 Task: Add Aloe Cadabra Natural to the cart.
Action: Mouse moved to (220, 118)
Screenshot: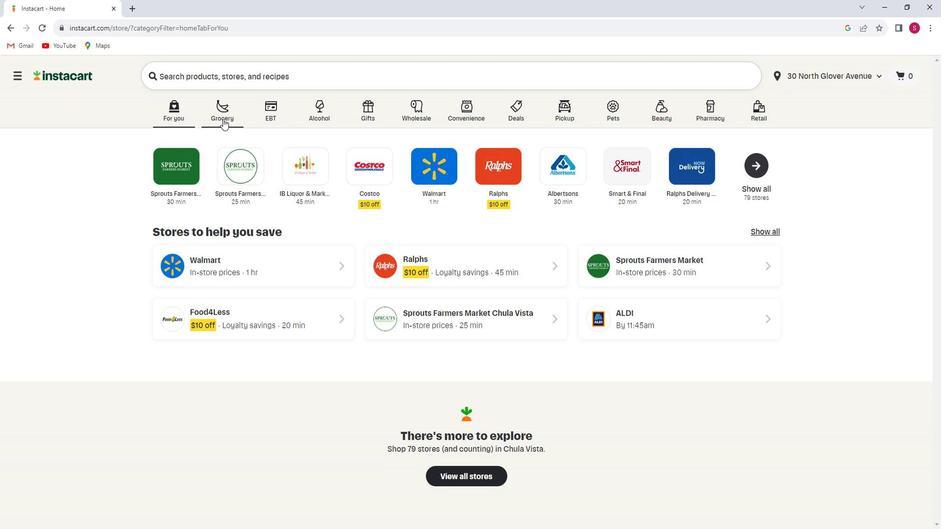 
Action: Mouse pressed left at (220, 118)
Screenshot: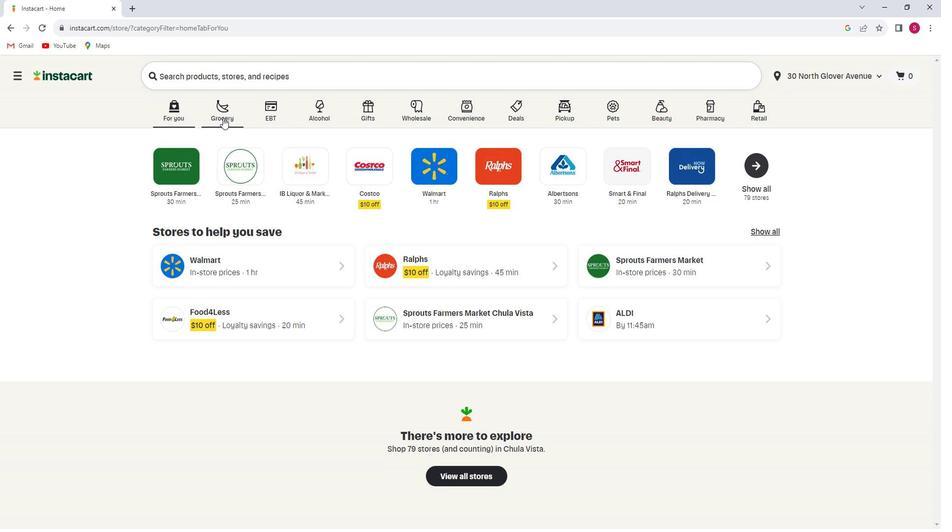 
Action: Mouse moved to (222, 292)
Screenshot: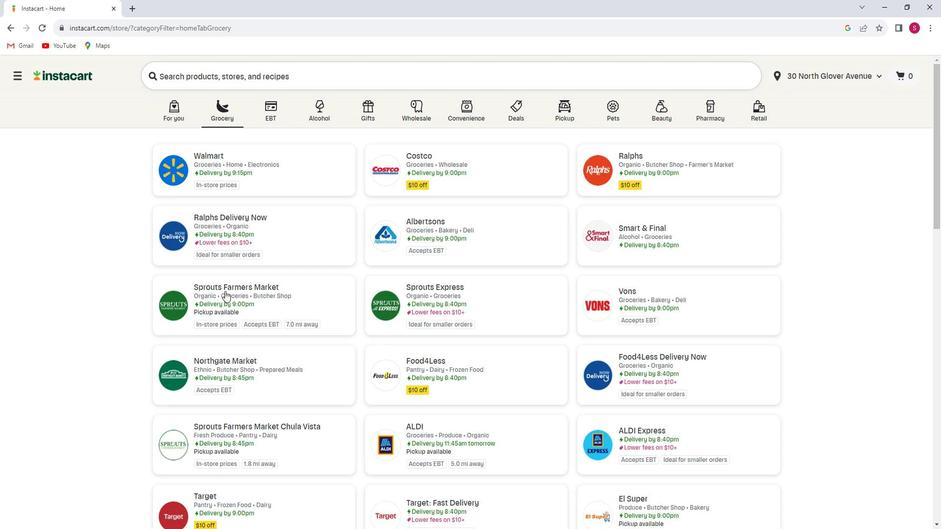 
Action: Mouse pressed left at (222, 292)
Screenshot: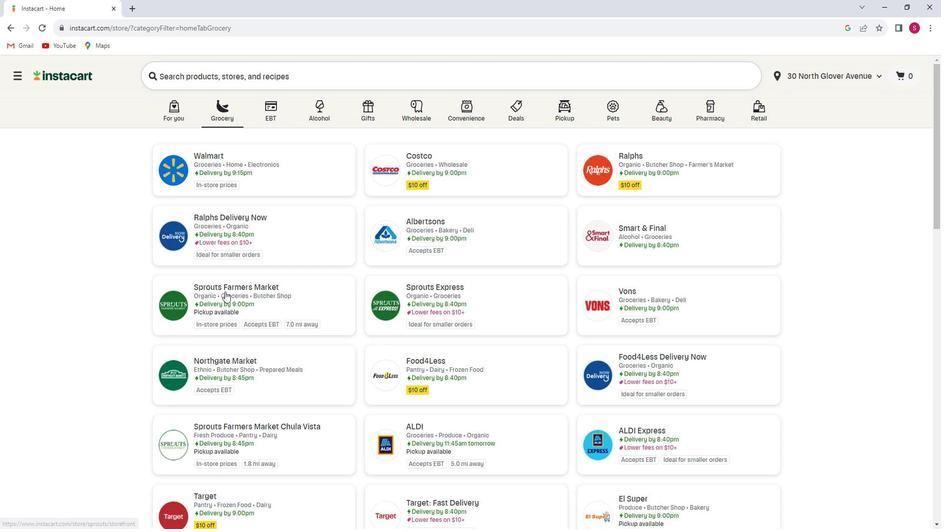 
Action: Mouse moved to (77, 359)
Screenshot: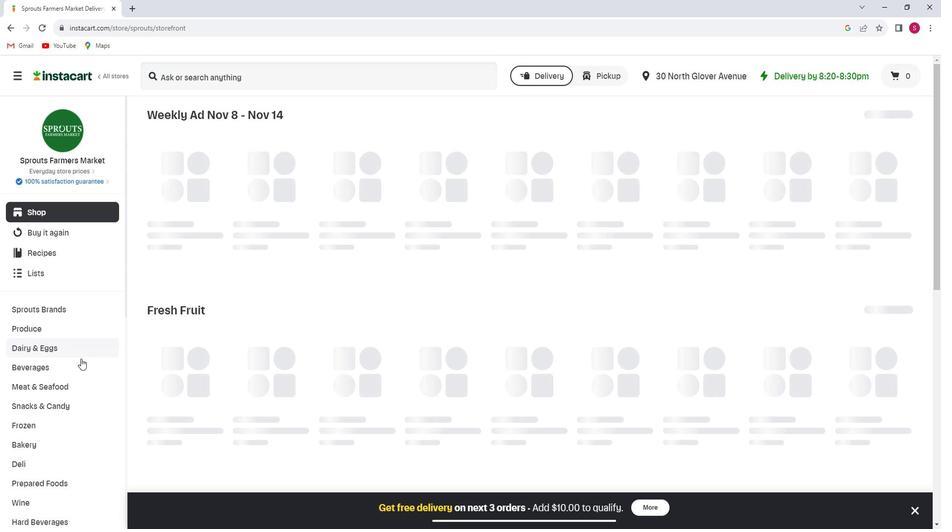 
Action: Mouse scrolled (77, 359) with delta (0, 0)
Screenshot: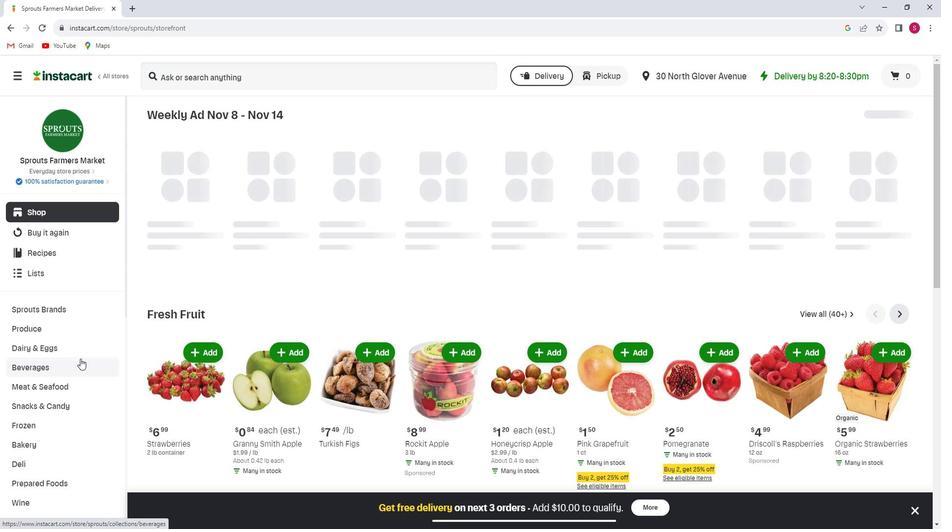 
Action: Mouse scrolled (77, 359) with delta (0, 0)
Screenshot: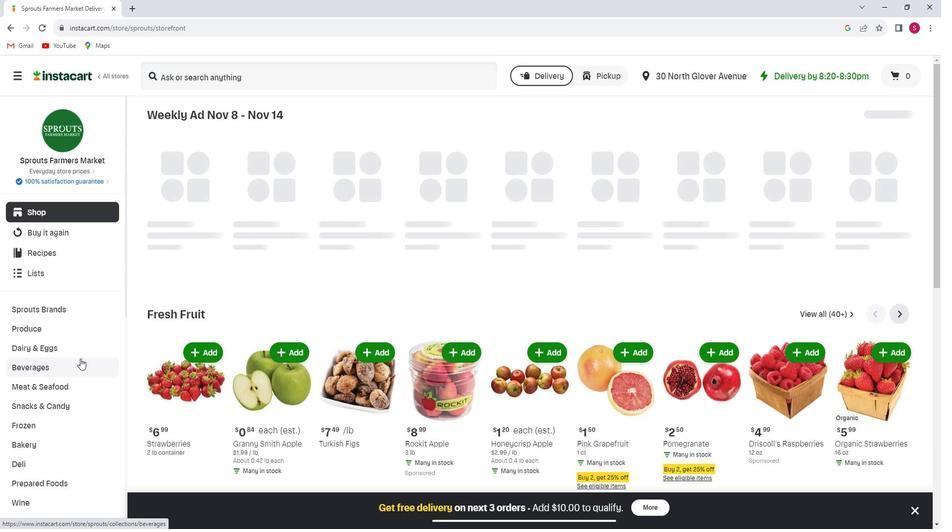 
Action: Mouse scrolled (77, 359) with delta (0, 0)
Screenshot: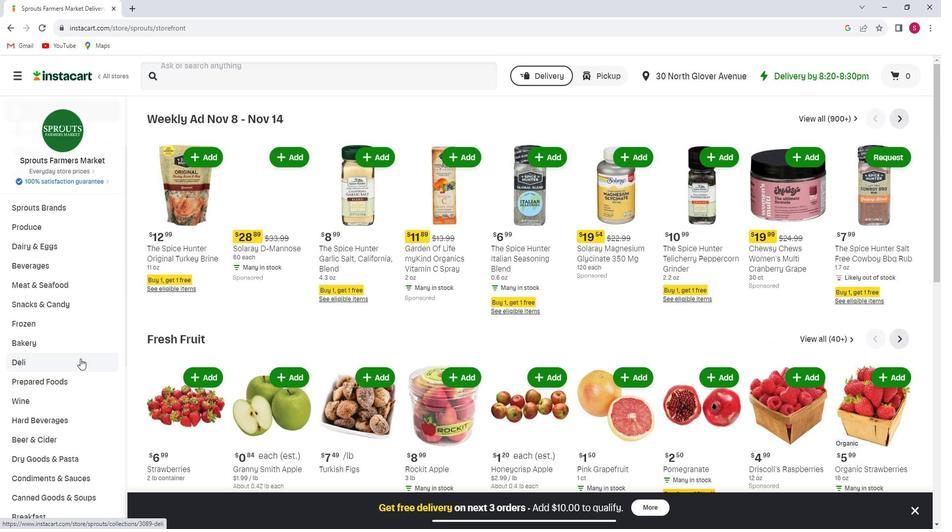 
Action: Mouse scrolled (77, 359) with delta (0, 0)
Screenshot: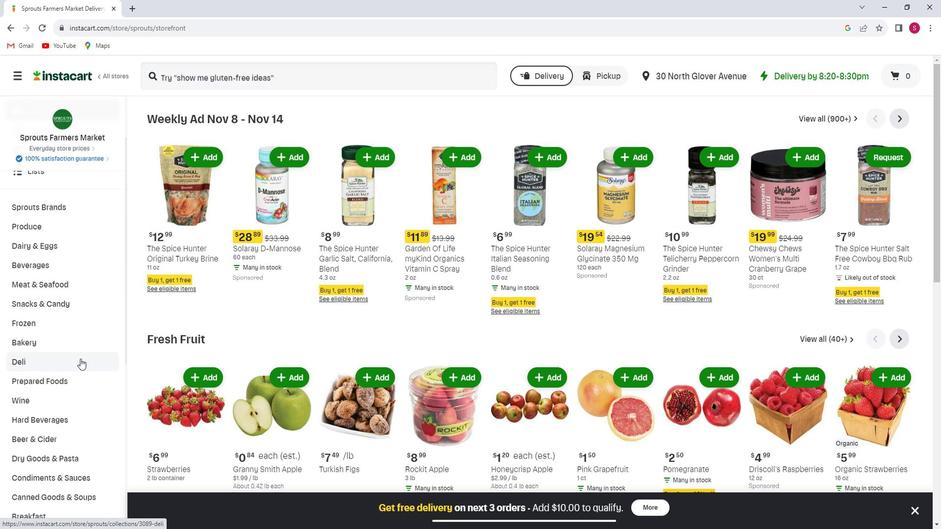 
Action: Mouse scrolled (77, 359) with delta (0, 0)
Screenshot: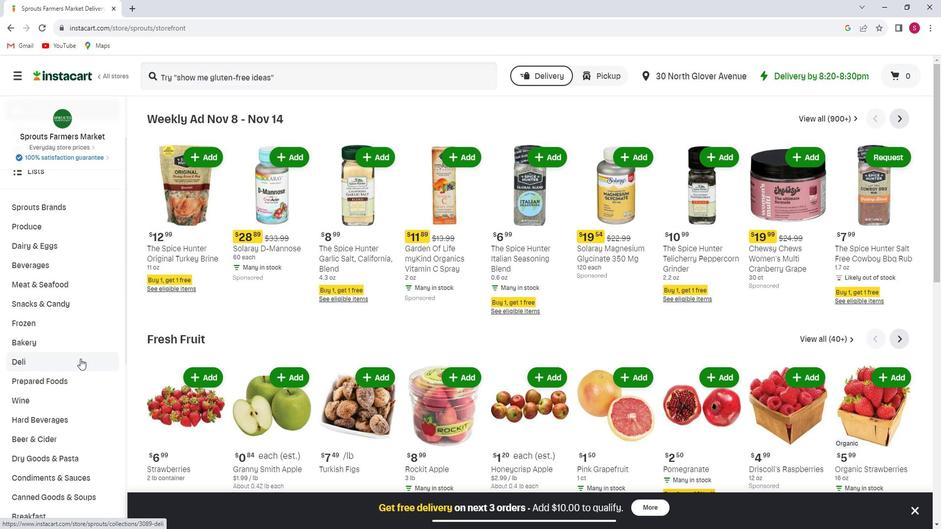
Action: Mouse scrolled (77, 359) with delta (0, 0)
Screenshot: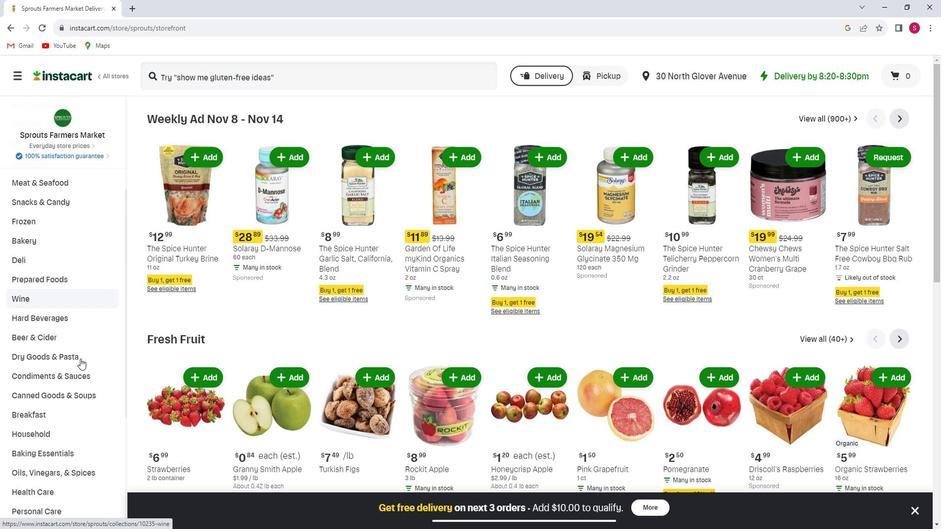 
Action: Mouse scrolled (77, 359) with delta (0, 0)
Screenshot: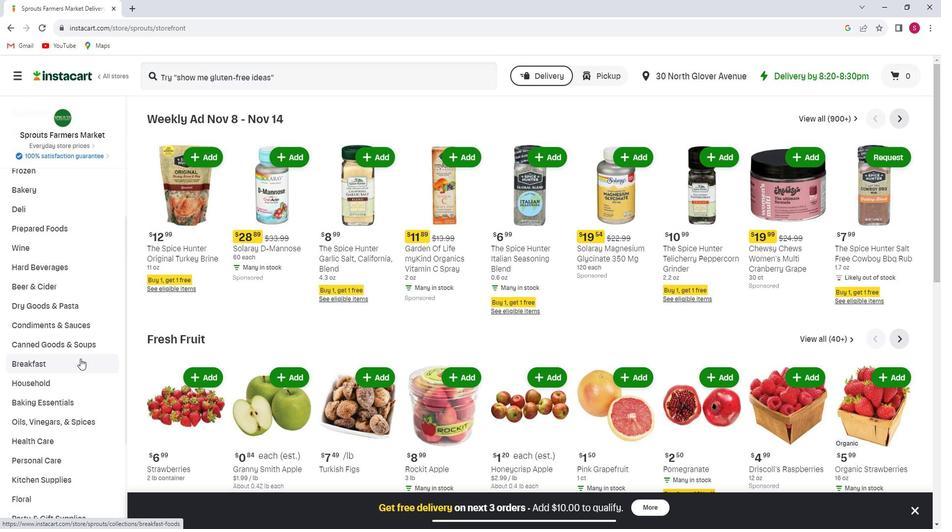 
Action: Mouse moved to (46, 409)
Screenshot: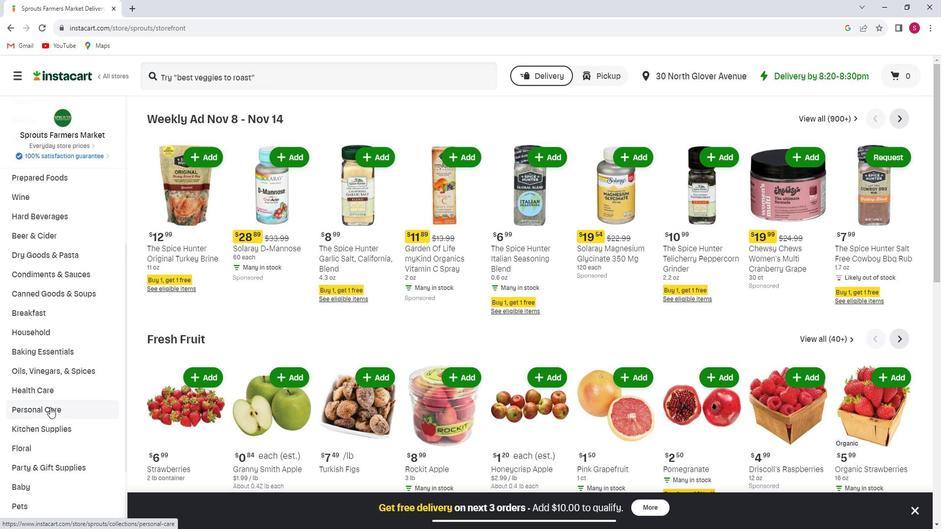 
Action: Mouse pressed left at (46, 409)
Screenshot: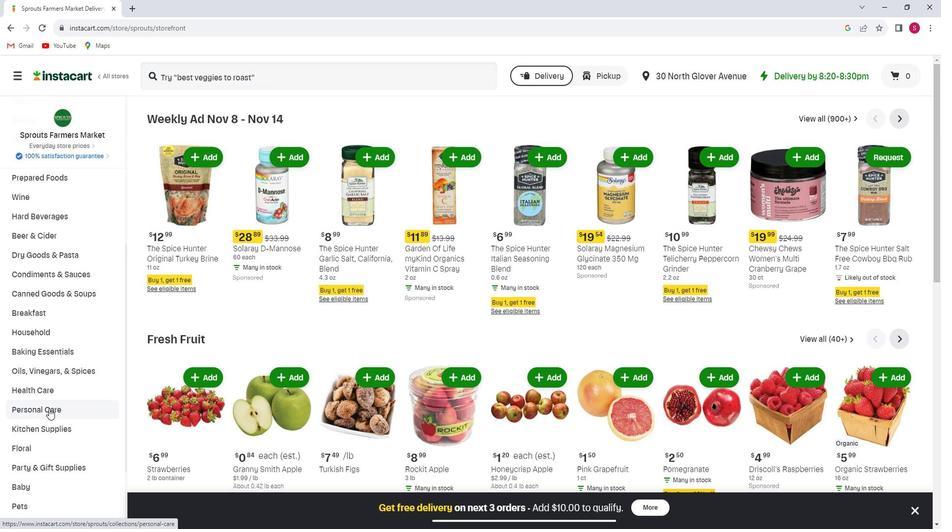 
Action: Mouse moved to (674, 143)
Screenshot: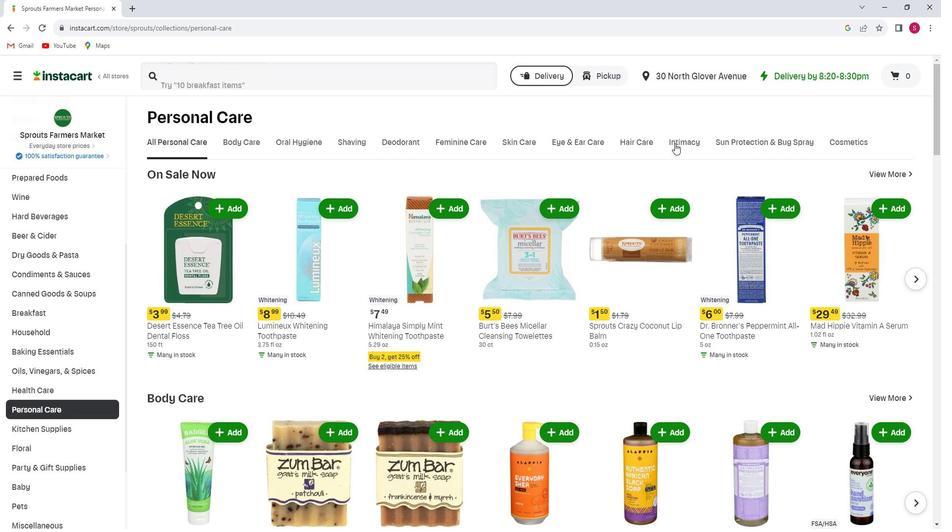 
Action: Mouse pressed left at (674, 143)
Screenshot: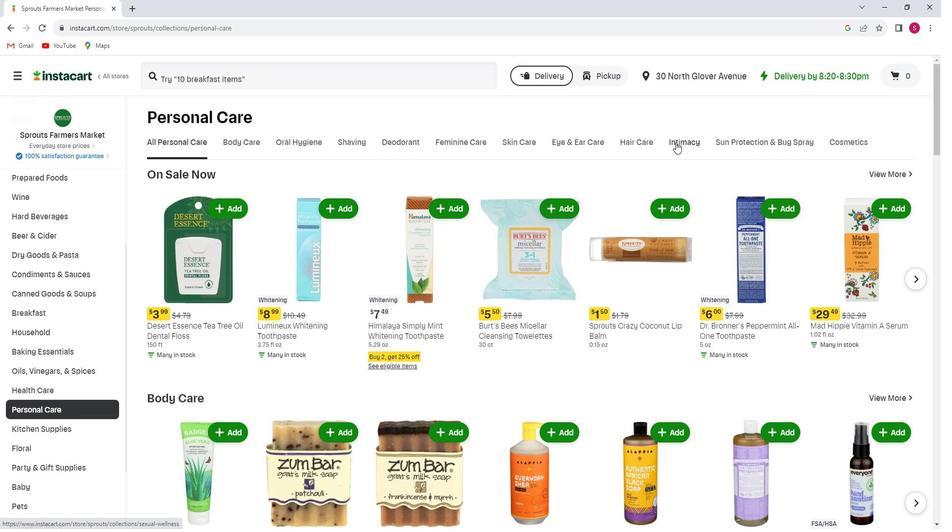 
Action: Mouse moved to (354, 78)
Screenshot: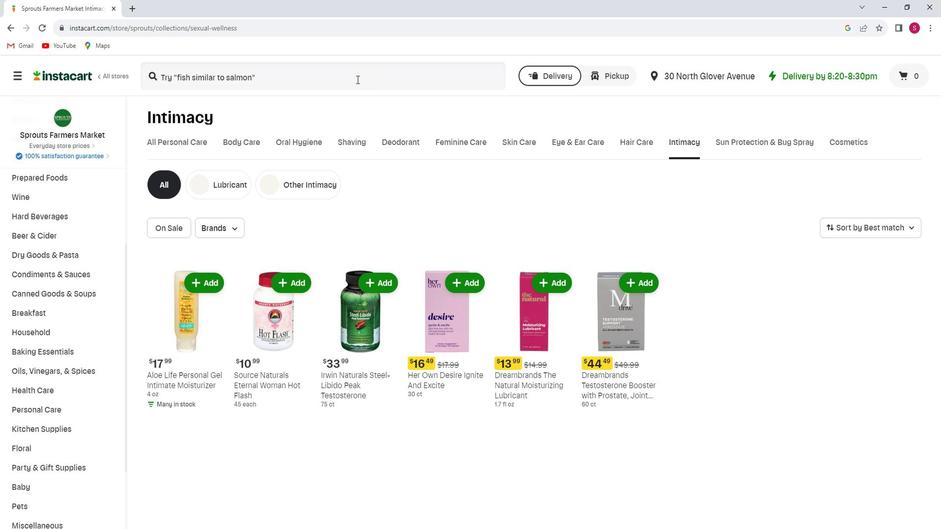 
Action: Mouse pressed left at (354, 78)
Screenshot: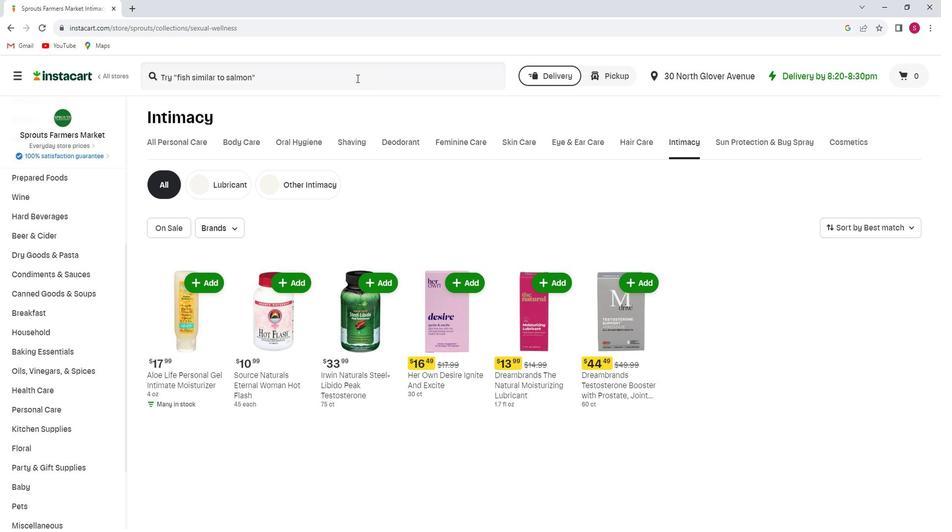 
Action: Key pressed <Key.shift>Aloe<Key.space><Key.shift>cadabra<Key.space><Key.shift>Natural<Key.enter>
Screenshot: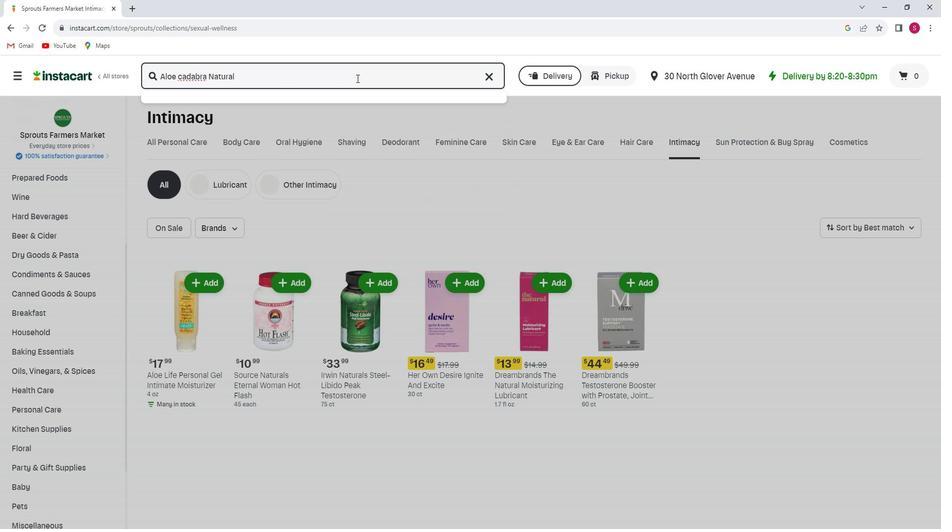 
Action: Mouse moved to (424, 145)
Screenshot: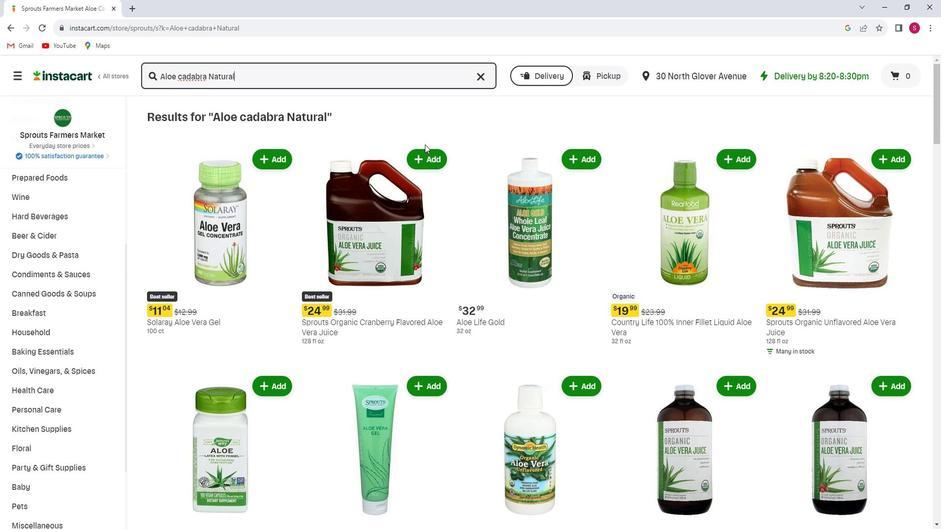 
Action: Mouse scrolled (424, 145) with delta (0, 0)
Screenshot: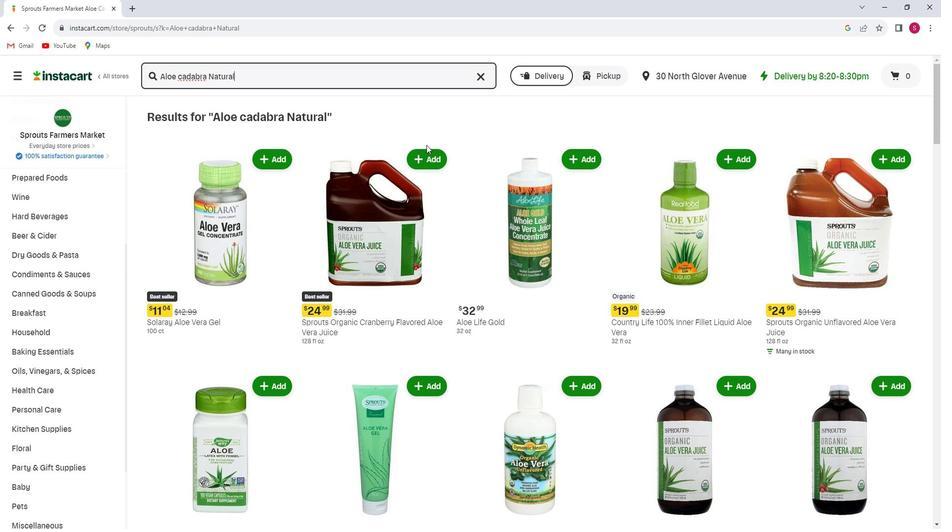 
Action: Mouse scrolled (424, 145) with delta (0, 0)
Screenshot: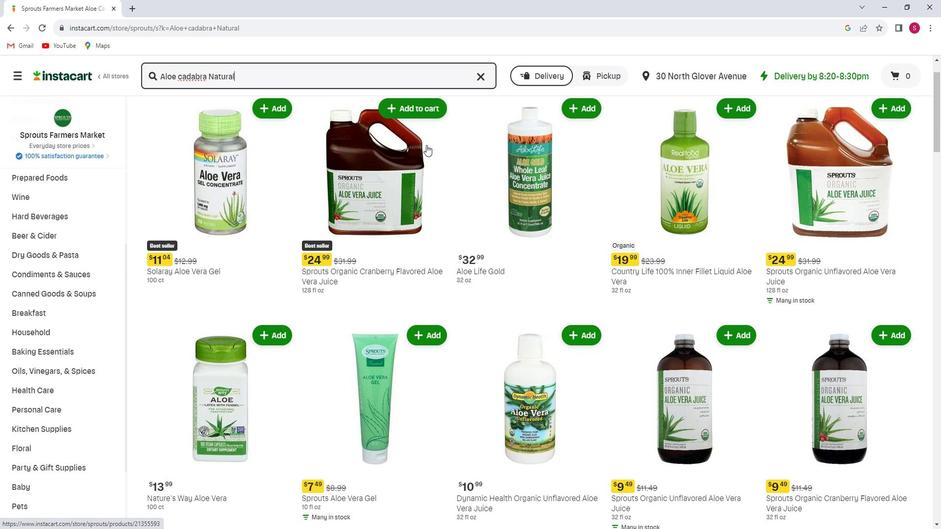 
Action: Mouse scrolled (424, 145) with delta (0, 0)
Screenshot: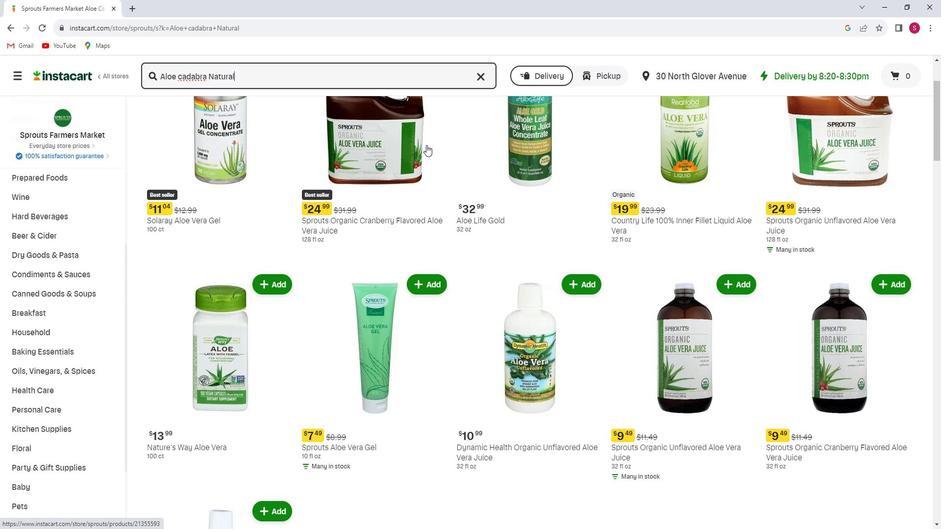 
Action: Mouse scrolled (424, 145) with delta (0, 0)
Screenshot: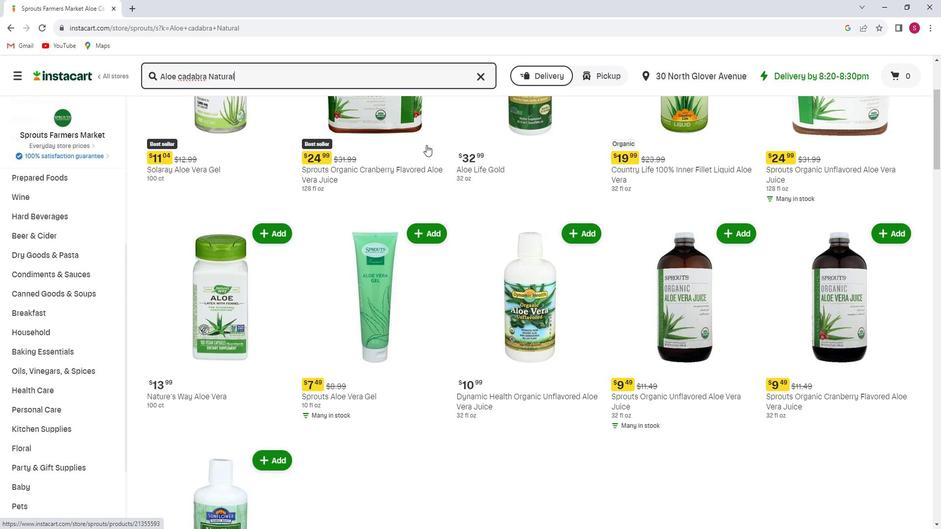 
Action: Mouse scrolled (424, 145) with delta (0, 0)
Screenshot: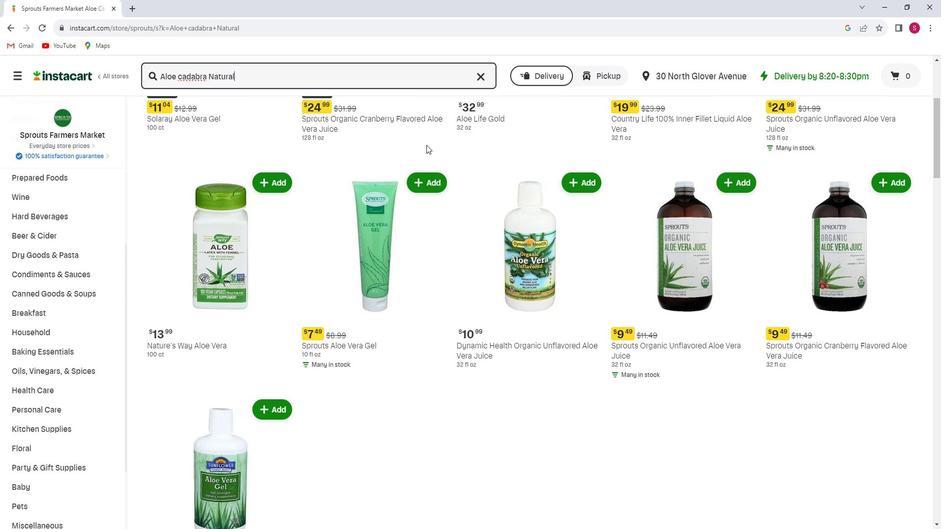 
Action: Mouse scrolled (424, 145) with delta (0, 0)
Screenshot: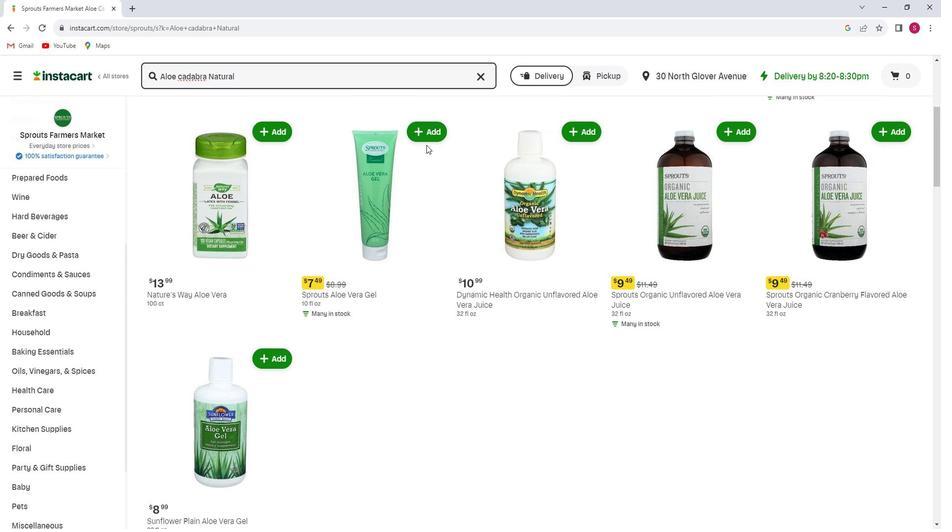 
Action: Mouse scrolled (424, 145) with delta (0, 0)
Screenshot: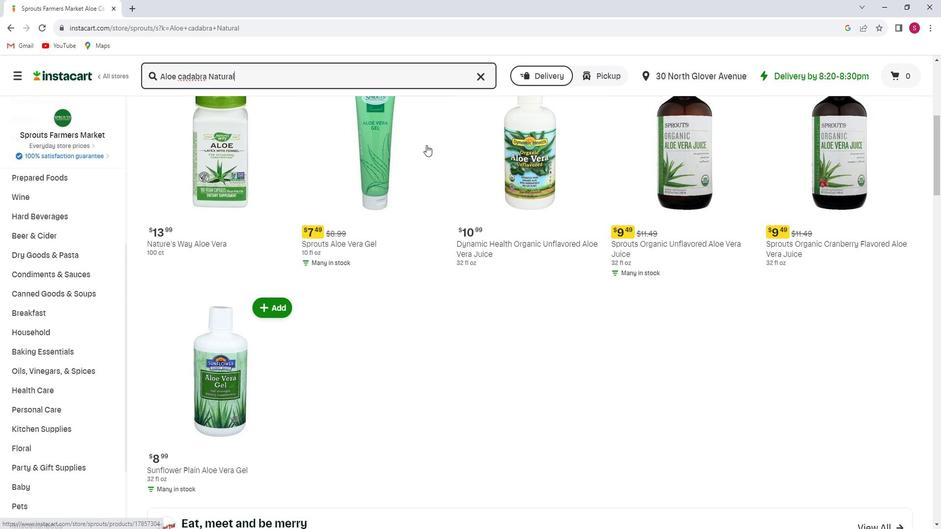 
Action: Mouse scrolled (424, 145) with delta (0, 0)
Screenshot: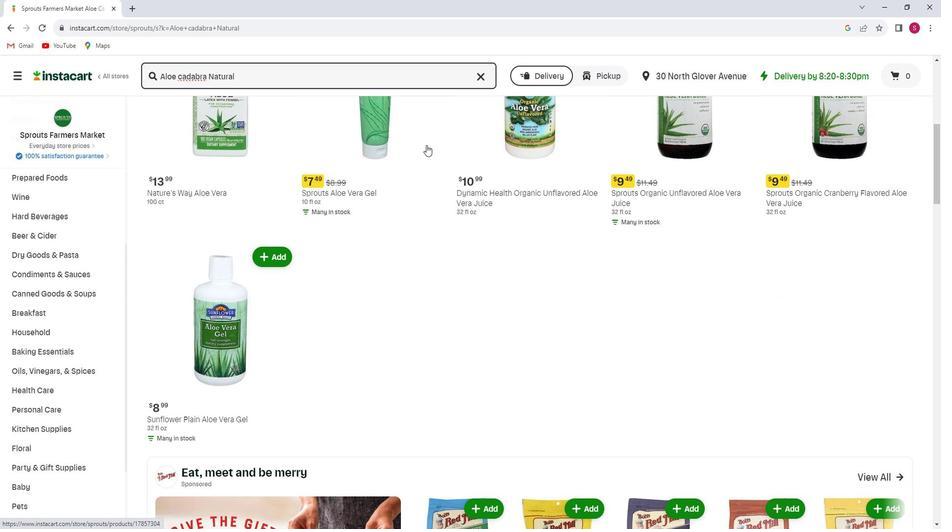 
Action: Mouse scrolled (424, 145) with delta (0, 0)
Screenshot: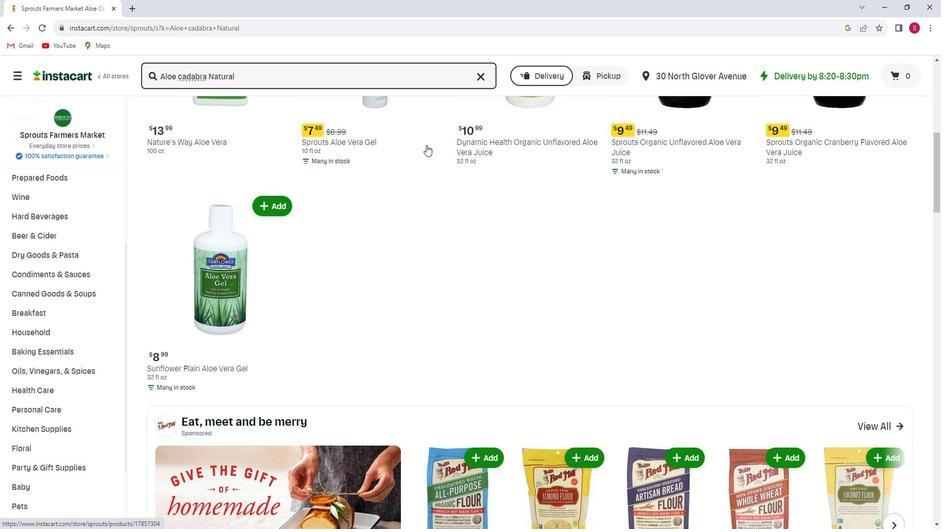 
Action: Mouse scrolled (424, 145) with delta (0, 0)
Screenshot: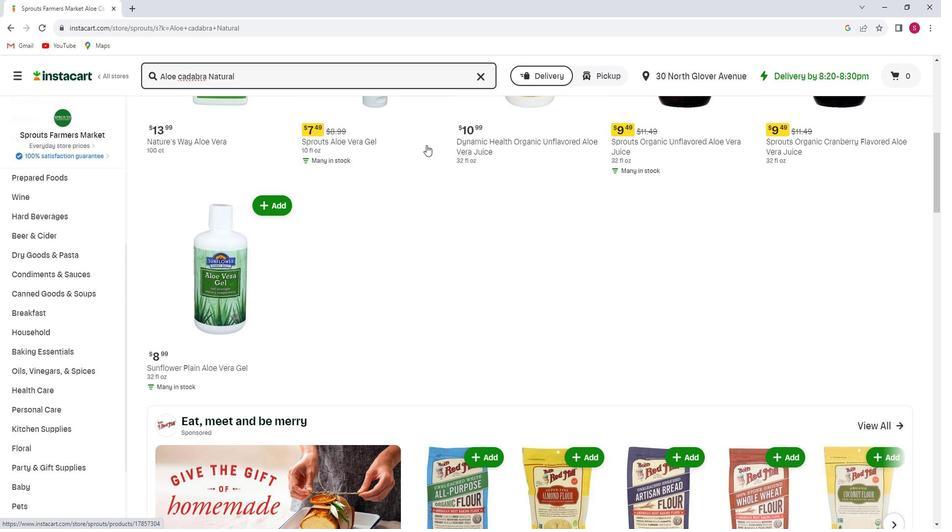 
Action: Mouse scrolled (424, 145) with delta (0, 0)
Screenshot: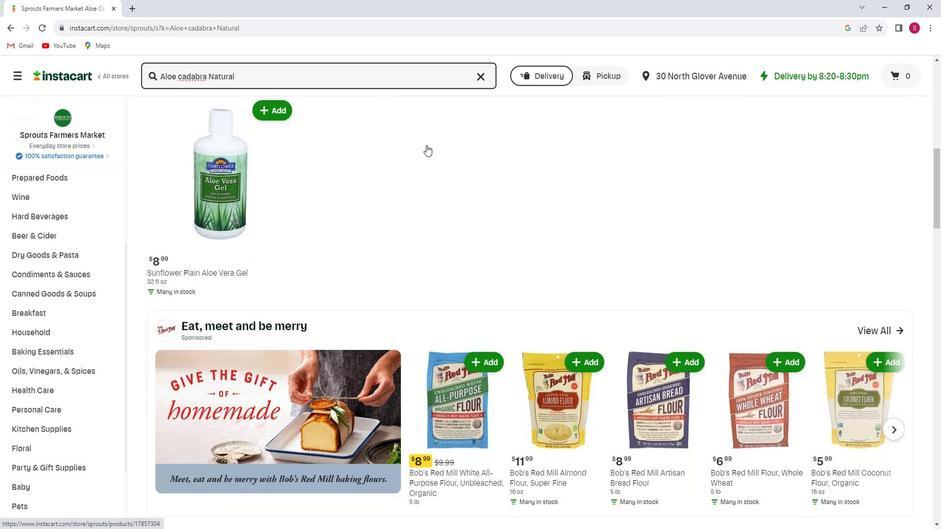 
Action: Mouse scrolled (424, 145) with delta (0, 0)
Screenshot: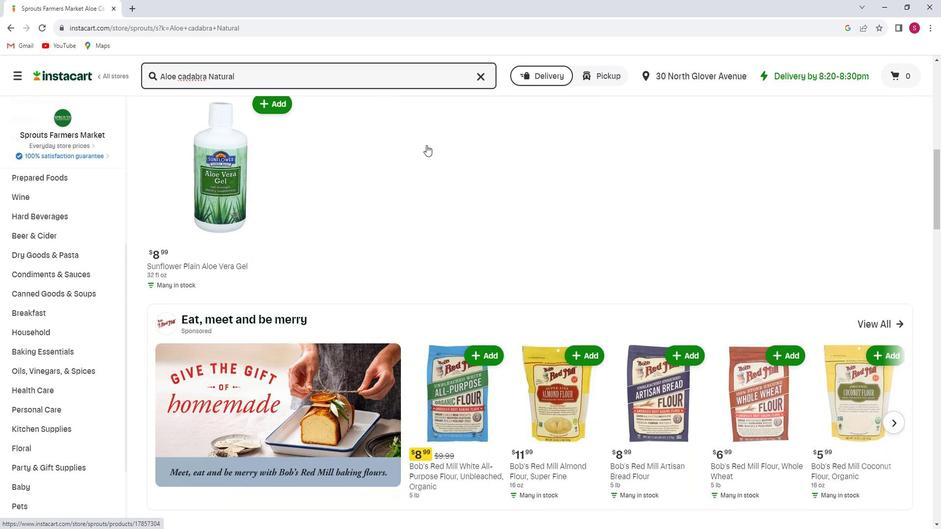 
Action: Mouse scrolled (424, 145) with delta (0, 0)
Screenshot: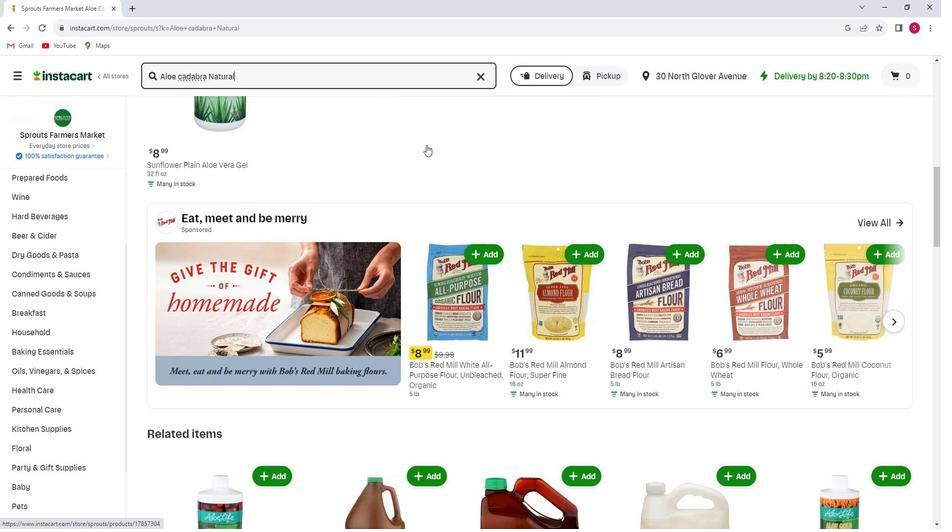
Action: Mouse scrolled (424, 145) with delta (0, 0)
Screenshot: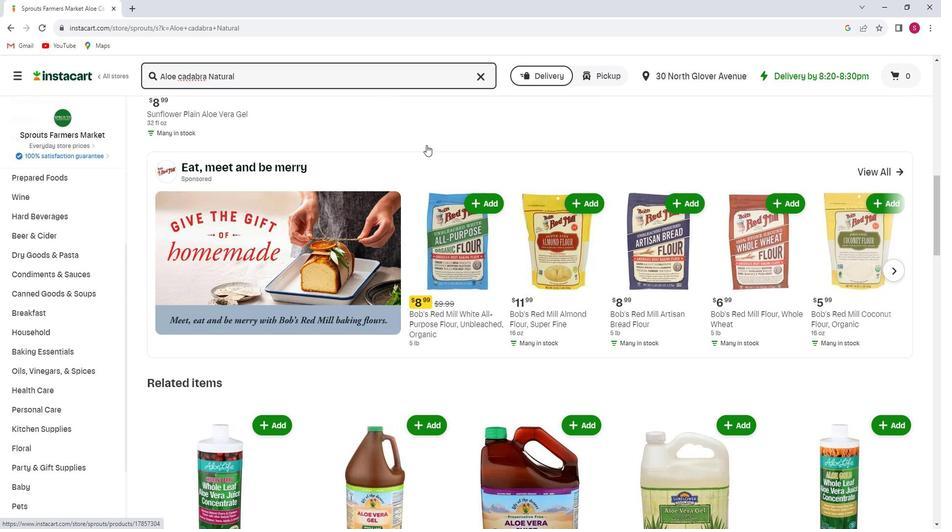 
Action: Mouse scrolled (424, 145) with delta (0, 0)
Screenshot: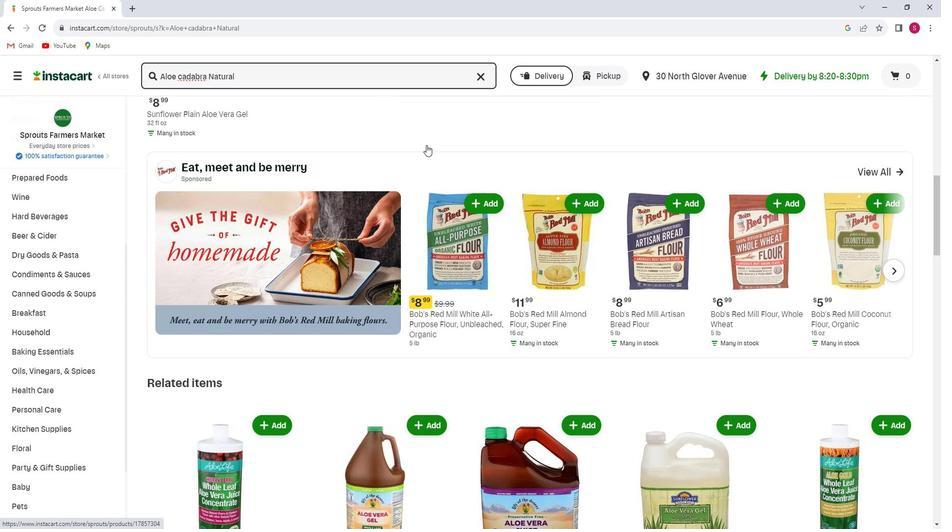 
Action: Mouse scrolled (424, 145) with delta (0, 0)
Screenshot: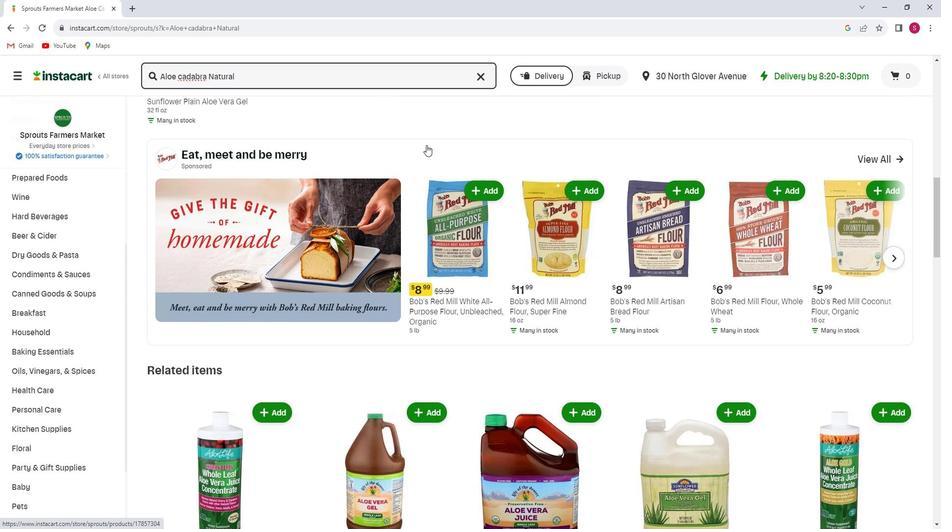 
Action: Mouse scrolled (424, 145) with delta (0, 0)
Screenshot: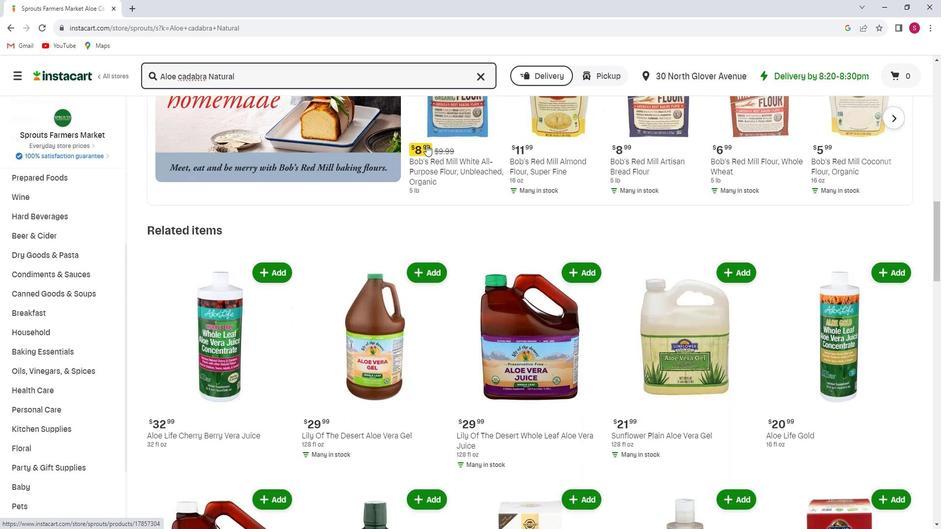
Action: Mouse scrolled (424, 145) with delta (0, 0)
Screenshot: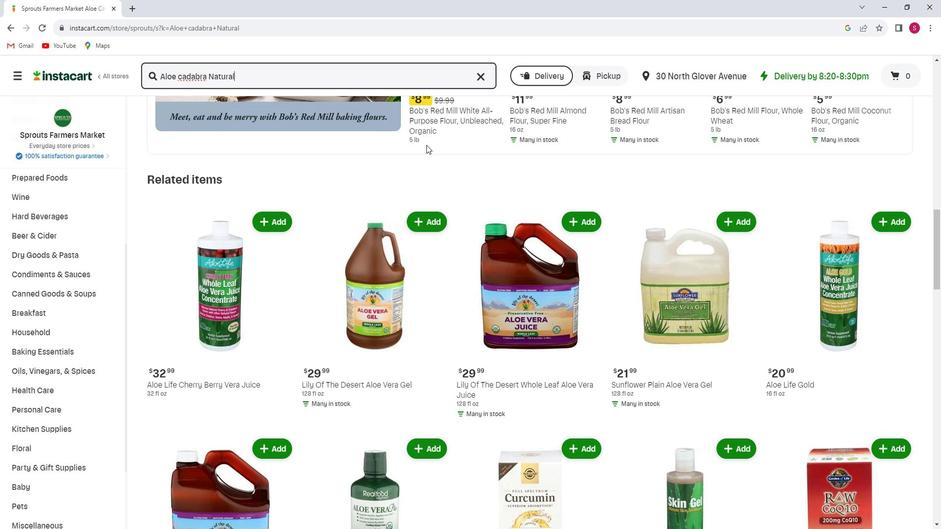 
Action: Mouse scrolled (424, 145) with delta (0, 0)
Screenshot: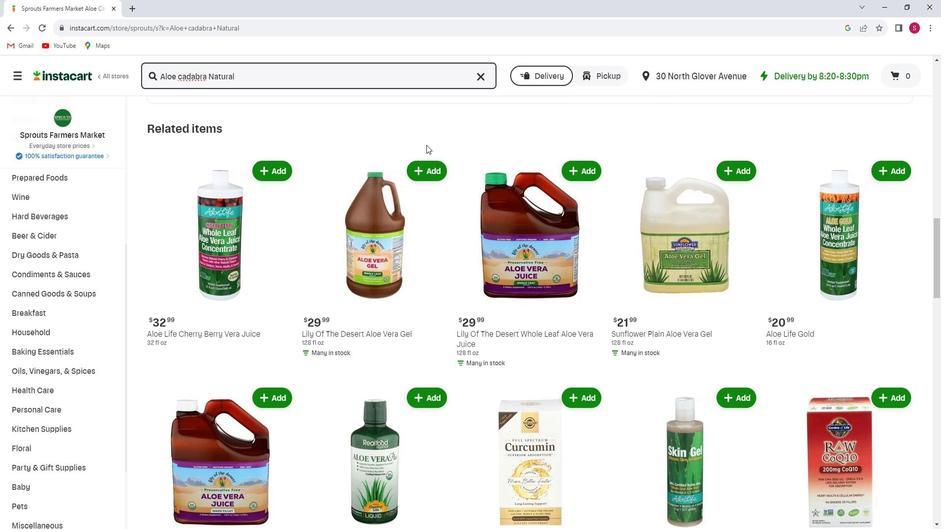 
Action: Mouse scrolled (424, 145) with delta (0, 0)
Screenshot: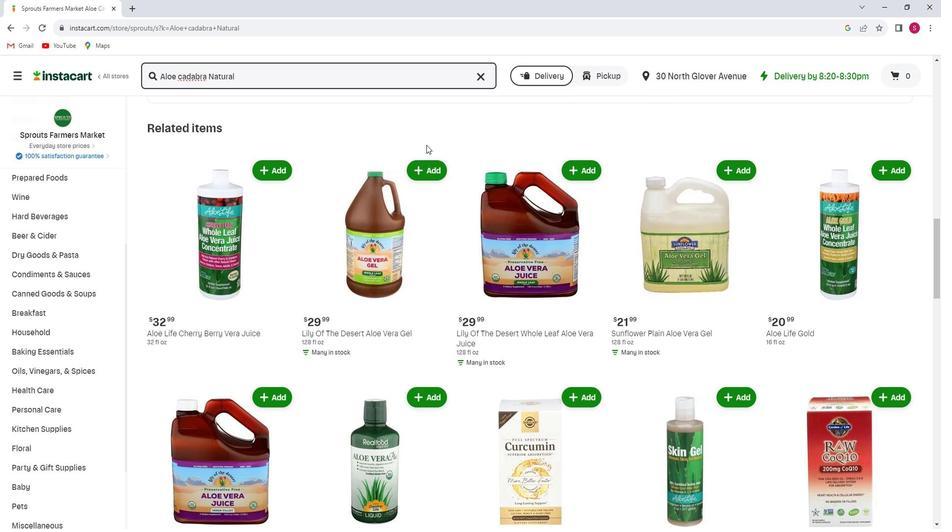 
Action: Mouse scrolled (424, 145) with delta (0, 0)
Screenshot: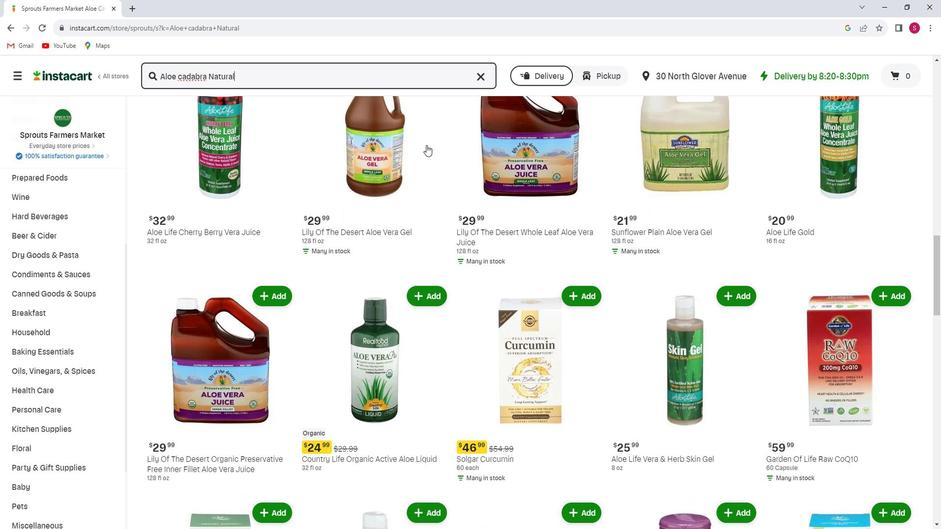 
Action: Mouse scrolled (424, 145) with delta (0, 0)
Screenshot: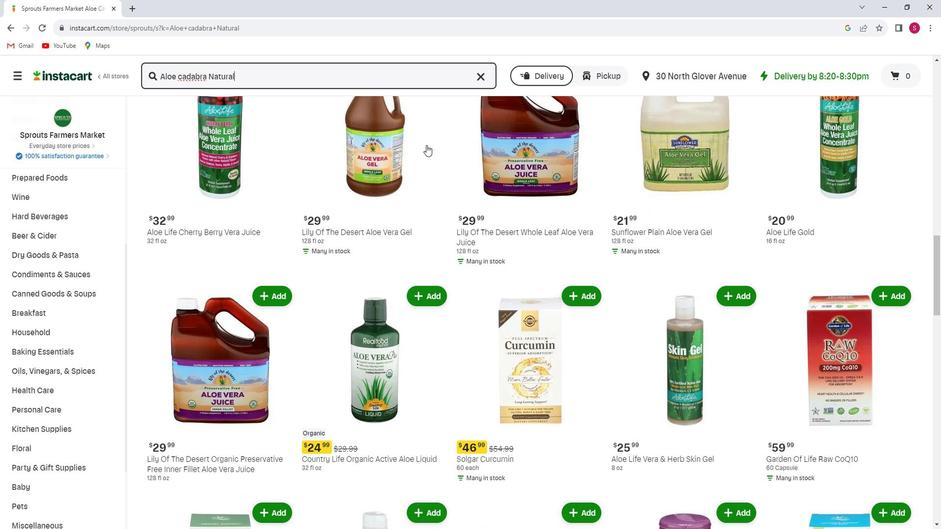 
Action: Mouse scrolled (424, 145) with delta (0, 0)
Screenshot: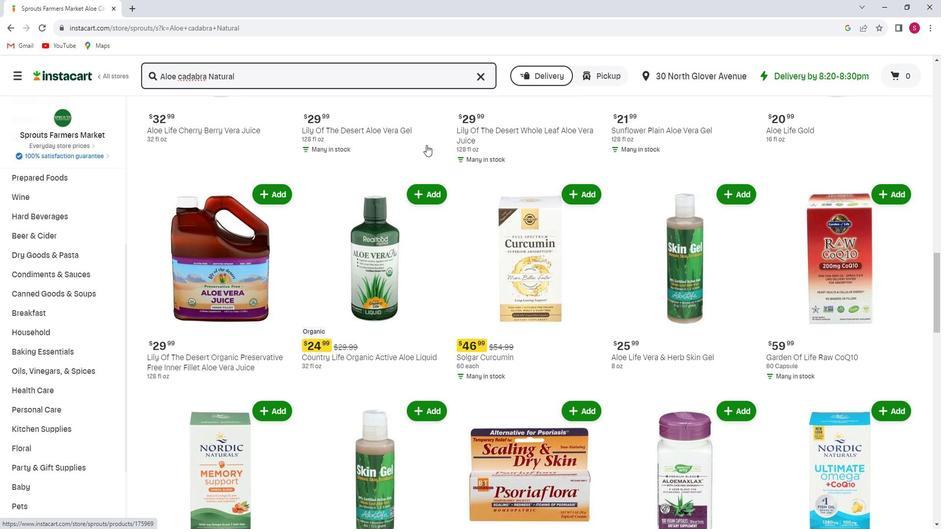 
Action: Mouse scrolled (424, 145) with delta (0, 0)
Screenshot: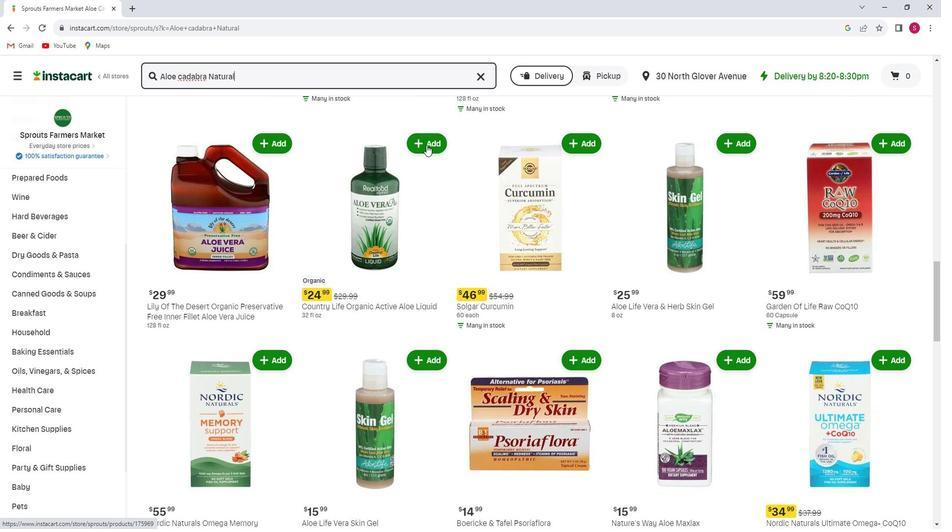 
Action: Mouse scrolled (424, 145) with delta (0, 0)
Screenshot: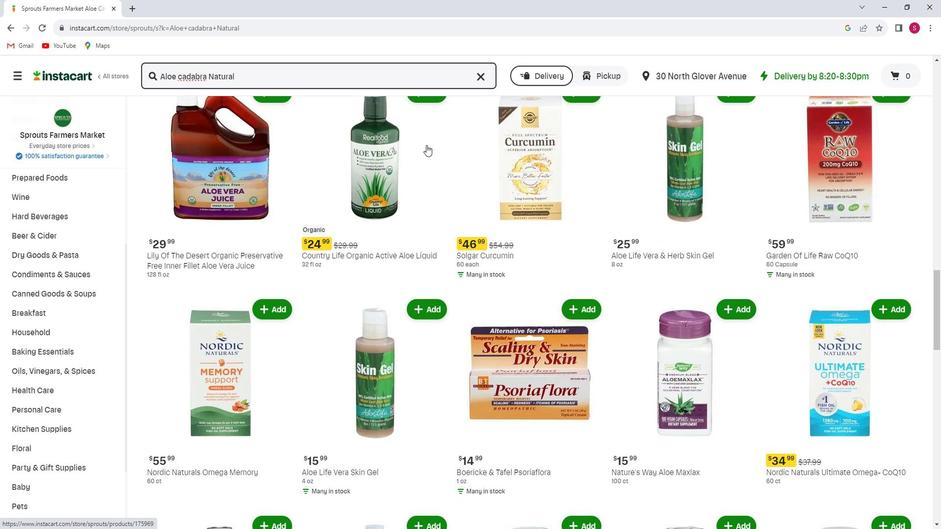 
Action: Mouse scrolled (424, 145) with delta (0, 0)
Screenshot: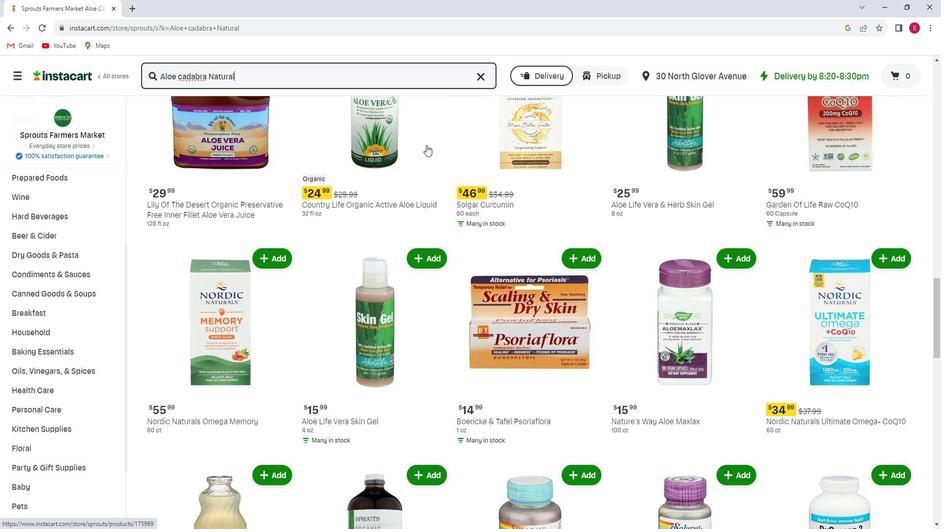 
Action: Mouse scrolled (424, 145) with delta (0, 0)
Screenshot: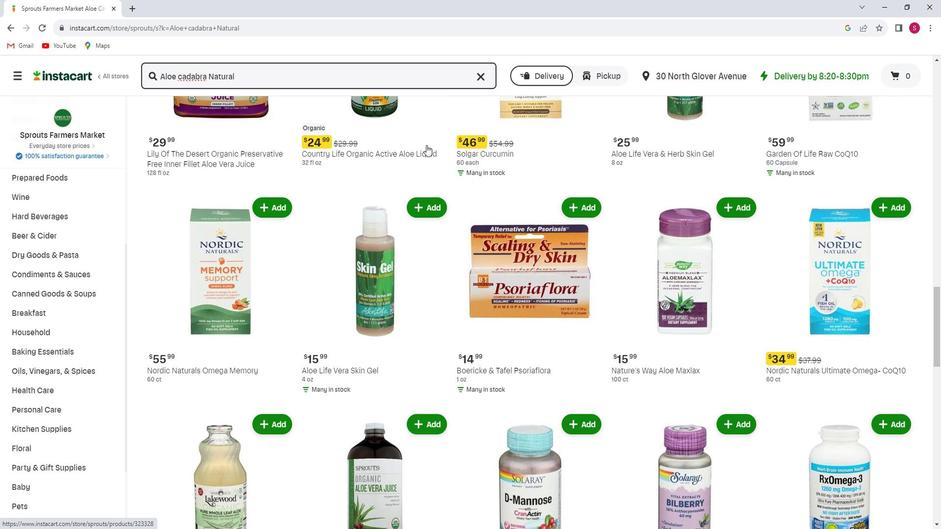 
Action: Mouse scrolled (424, 145) with delta (0, 0)
Screenshot: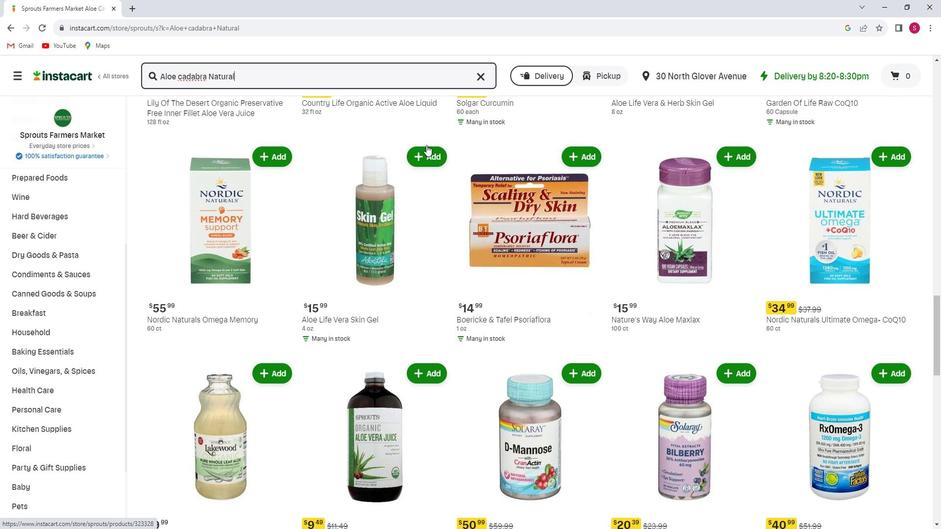 
Action: Mouse scrolled (424, 145) with delta (0, 0)
Screenshot: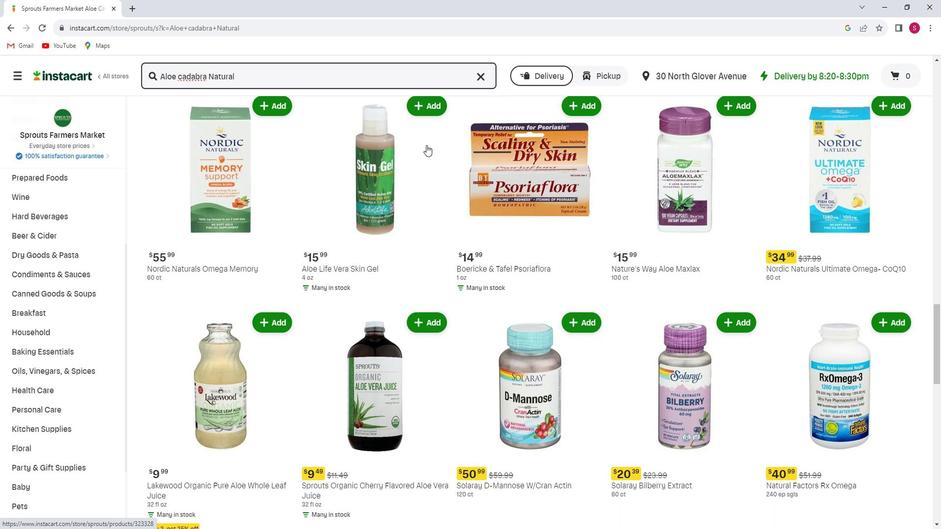 
Action: Mouse scrolled (424, 145) with delta (0, 0)
Screenshot: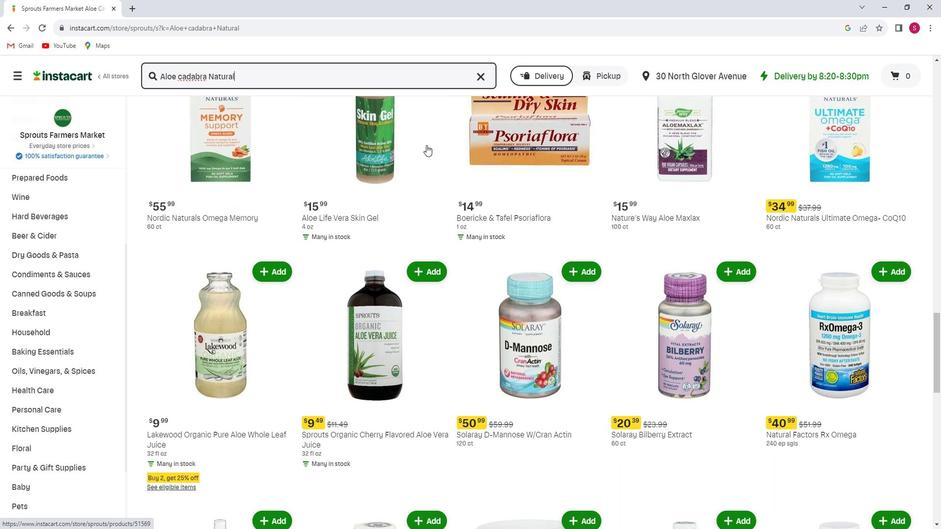 
Action: Mouse scrolled (424, 145) with delta (0, 0)
Screenshot: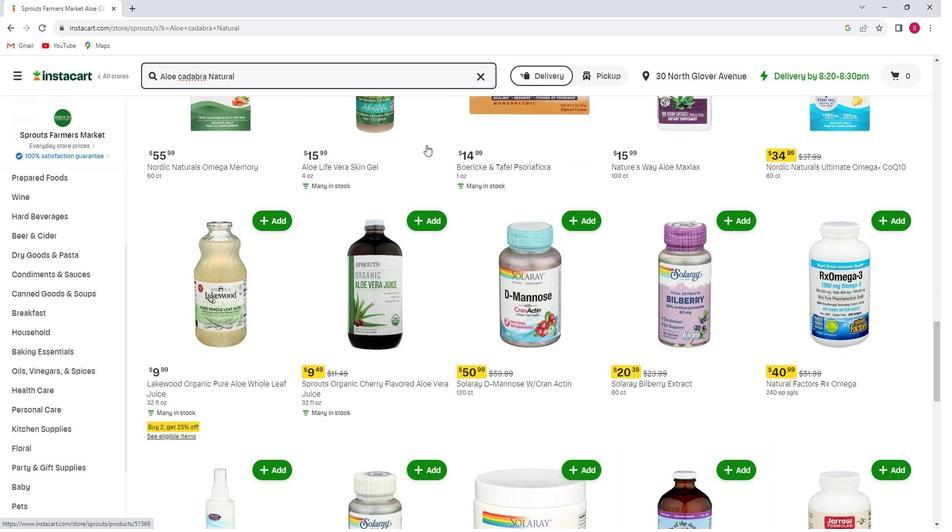 
Action: Mouse scrolled (424, 145) with delta (0, 0)
Screenshot: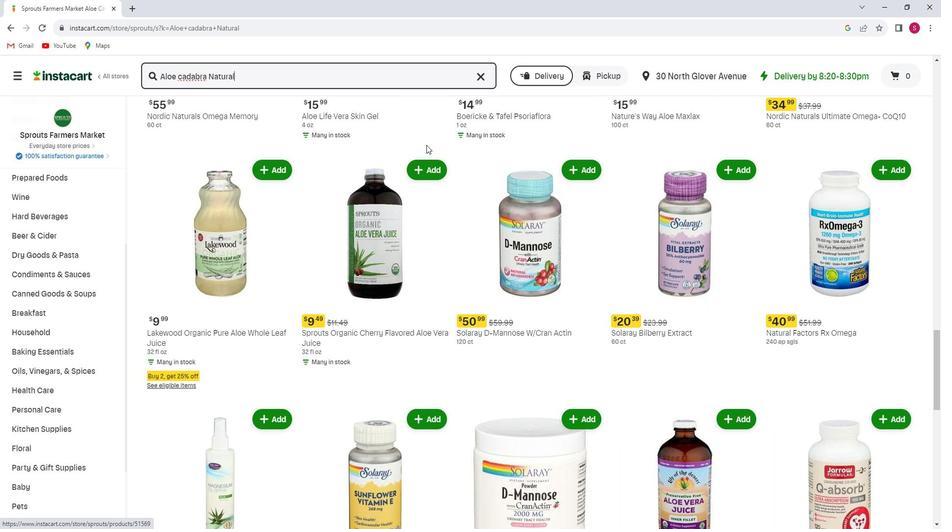 
Action: Mouse scrolled (424, 145) with delta (0, 0)
Screenshot: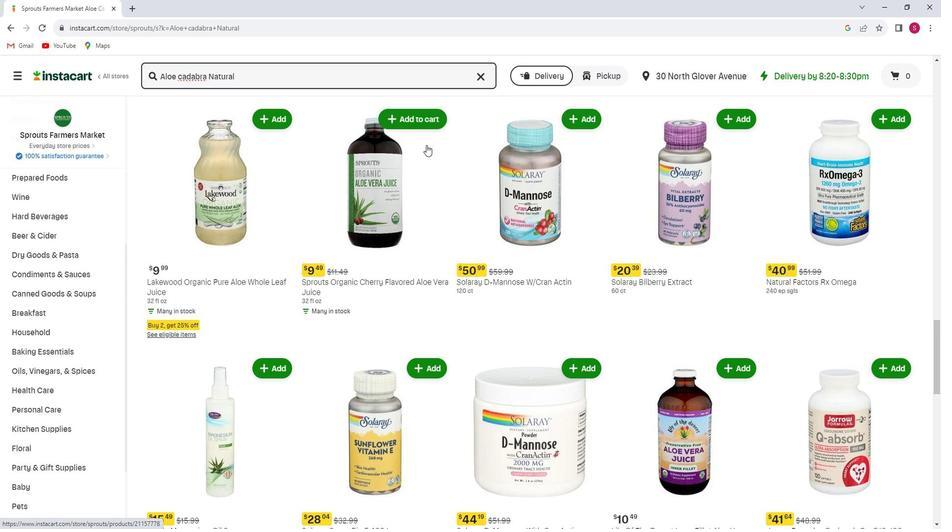 
Action: Mouse scrolled (424, 145) with delta (0, 0)
Screenshot: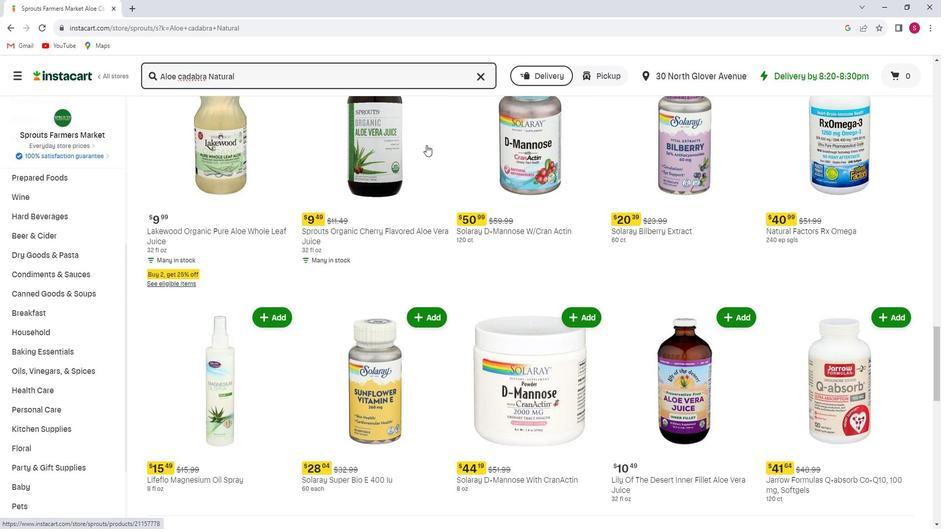 
Action: Mouse scrolled (424, 145) with delta (0, 0)
Screenshot: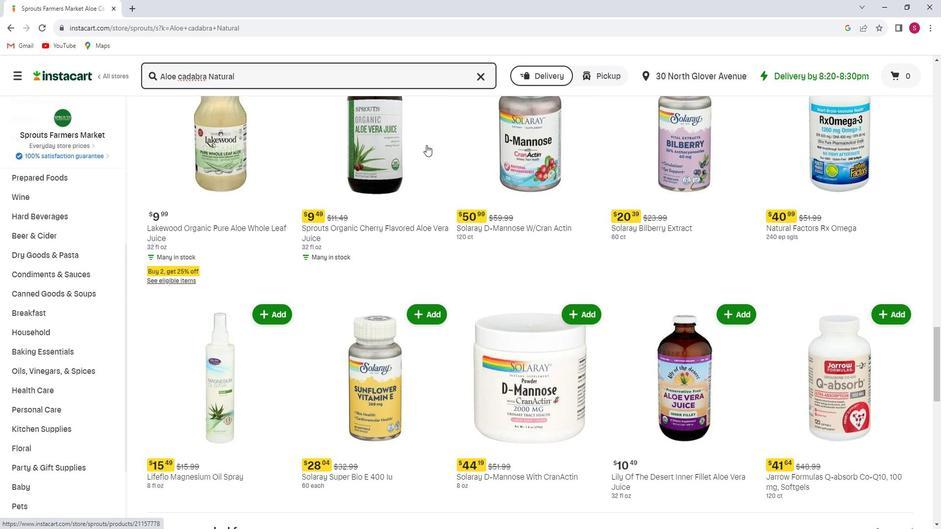 
Action: Mouse scrolled (424, 145) with delta (0, 0)
Screenshot: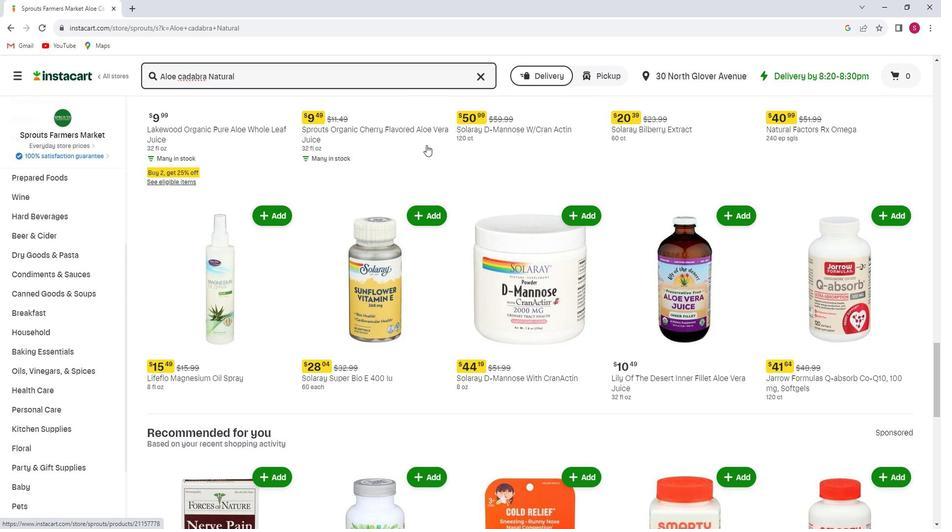 
Action: Mouse scrolled (424, 145) with delta (0, 0)
Screenshot: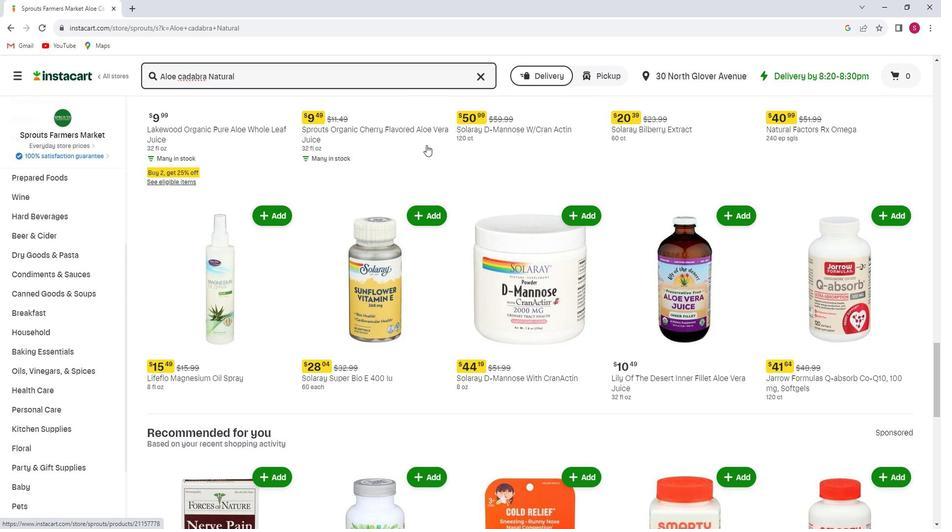 
Action: Mouse scrolled (424, 145) with delta (0, 0)
Screenshot: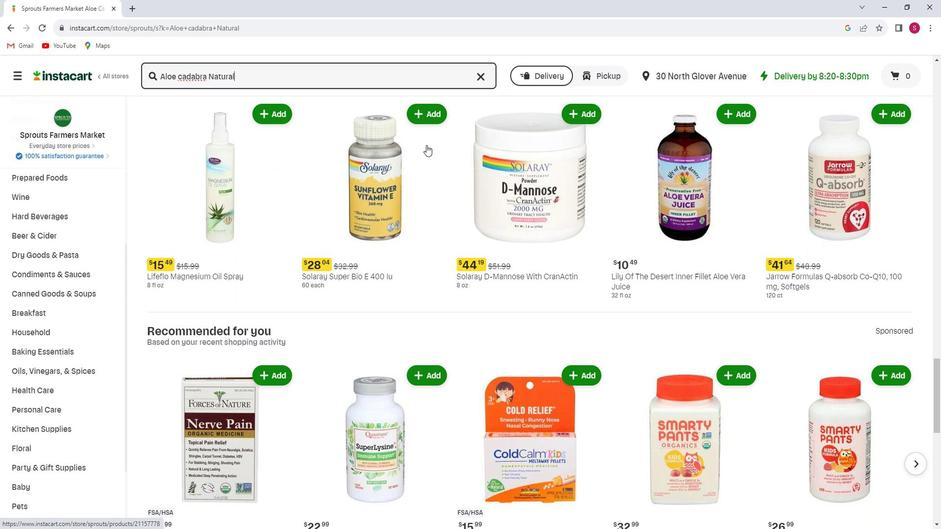 
Action: Mouse scrolled (424, 145) with delta (0, 0)
Screenshot: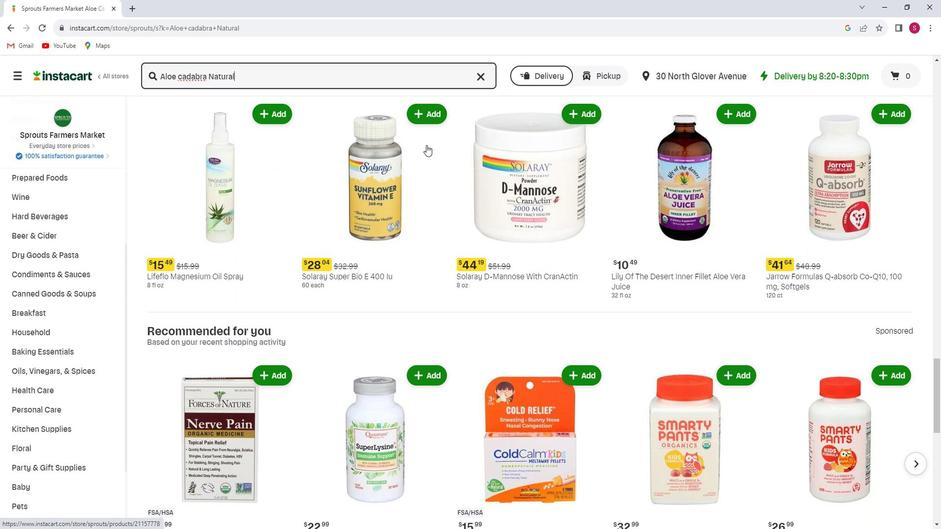 
Action: Mouse scrolled (424, 145) with delta (0, 0)
Screenshot: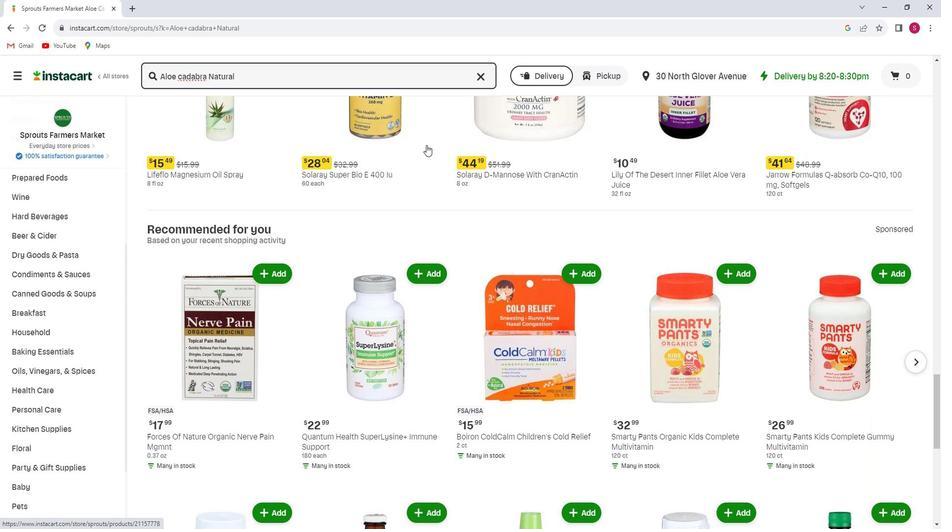 
Action: Mouse scrolled (424, 145) with delta (0, 0)
Screenshot: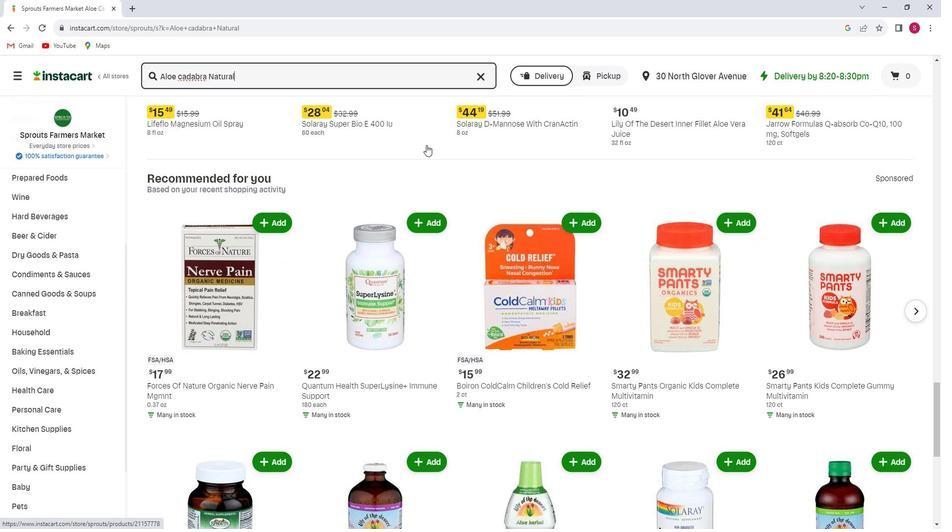 
Action: Mouse scrolled (424, 145) with delta (0, 0)
Screenshot: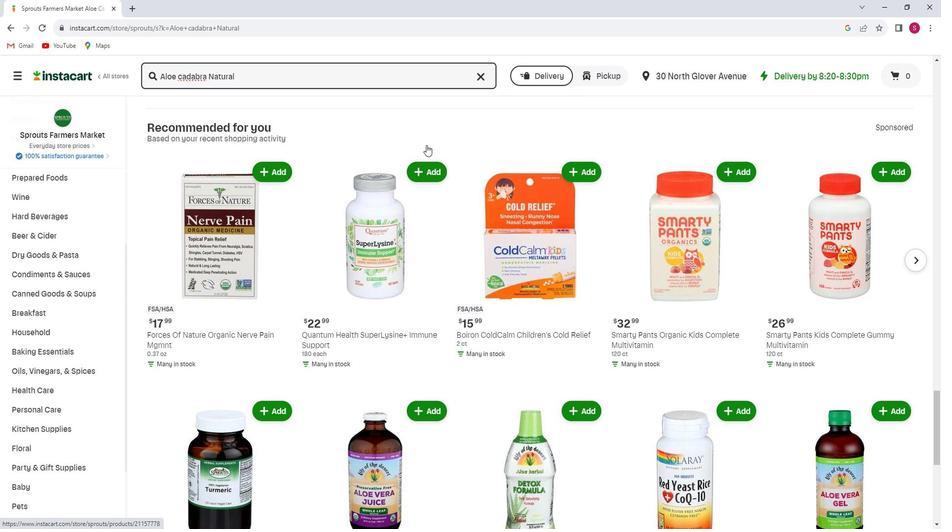 
Action: Mouse scrolled (424, 145) with delta (0, 0)
Screenshot: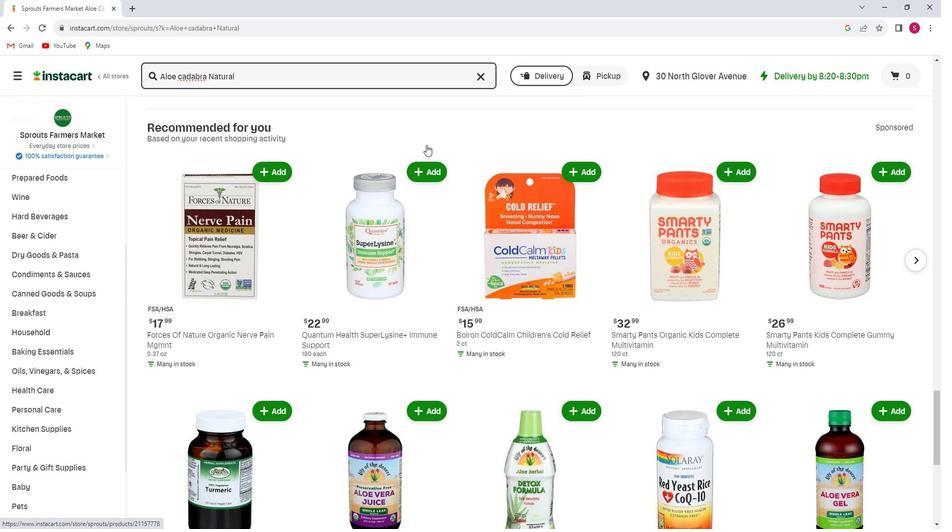
Action: Mouse scrolled (424, 145) with delta (0, 0)
Screenshot: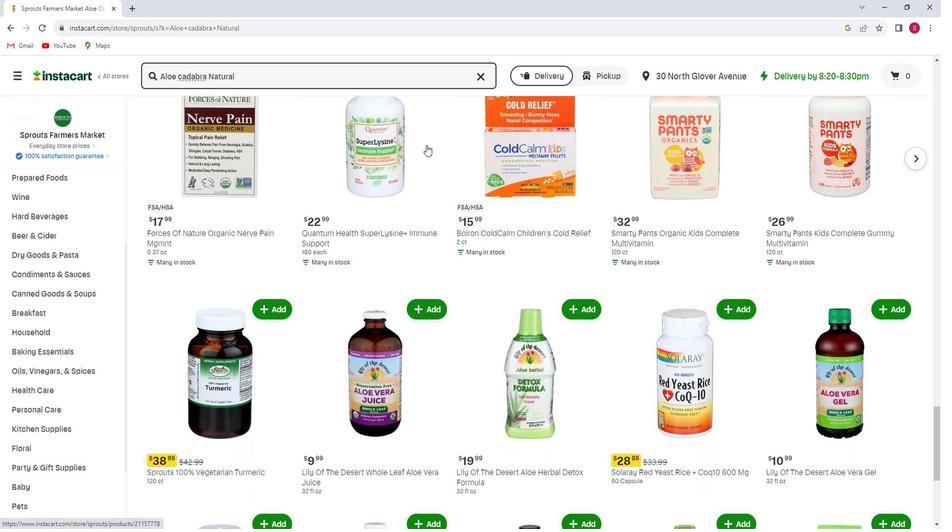 
Action: Mouse scrolled (424, 145) with delta (0, 0)
Screenshot: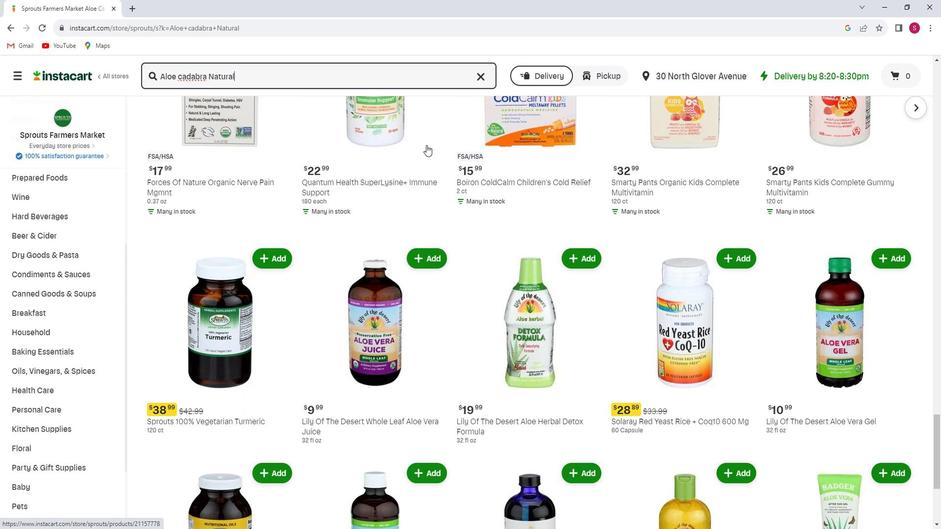 
Action: Mouse scrolled (424, 145) with delta (0, 0)
Screenshot: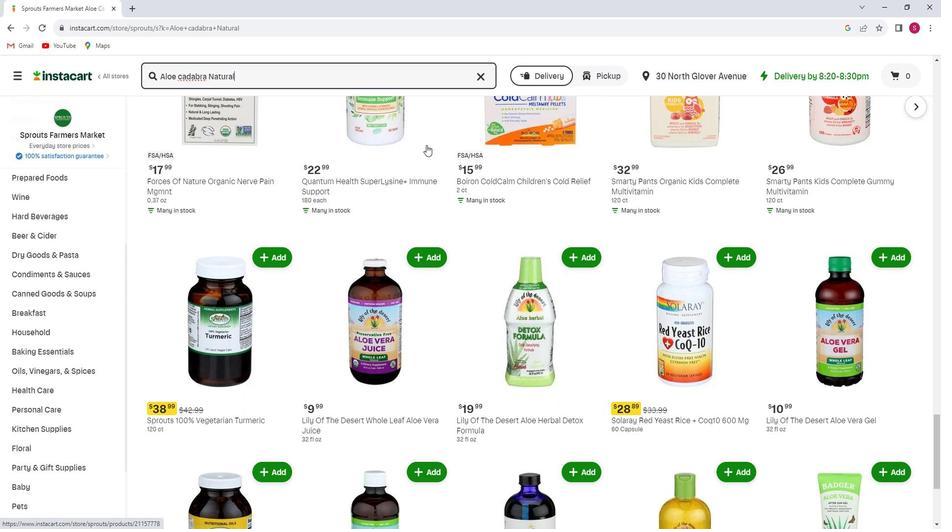 
Action: Mouse scrolled (424, 146) with delta (0, 0)
Screenshot: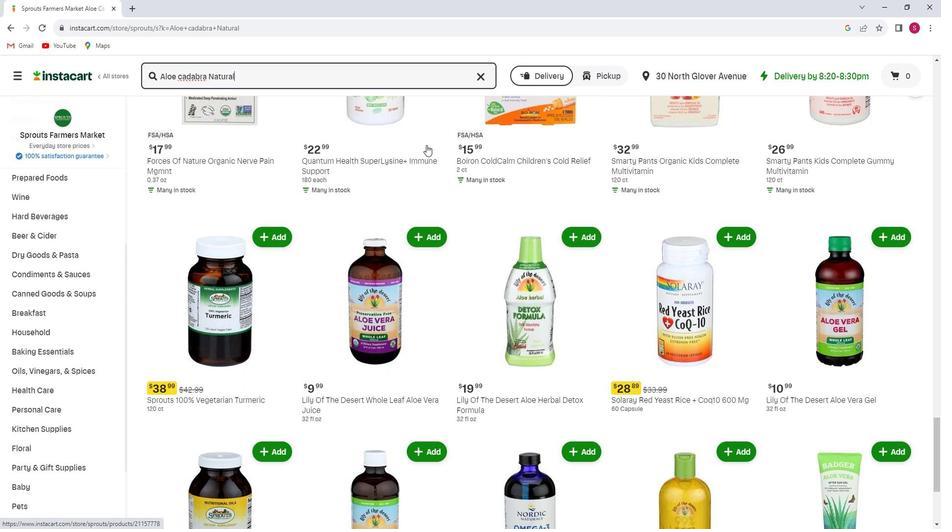 
Action: Mouse scrolled (424, 145) with delta (0, 0)
Screenshot: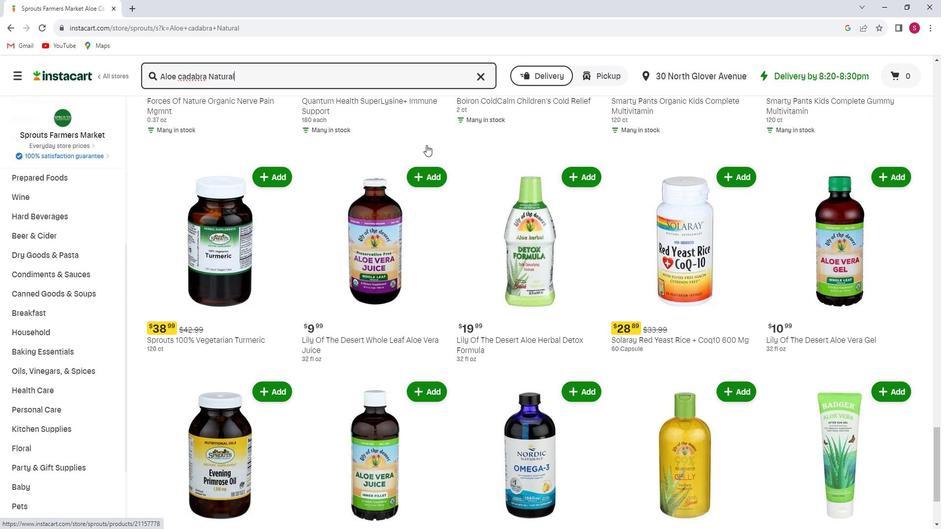 
Action: Mouse scrolled (424, 145) with delta (0, 0)
Screenshot: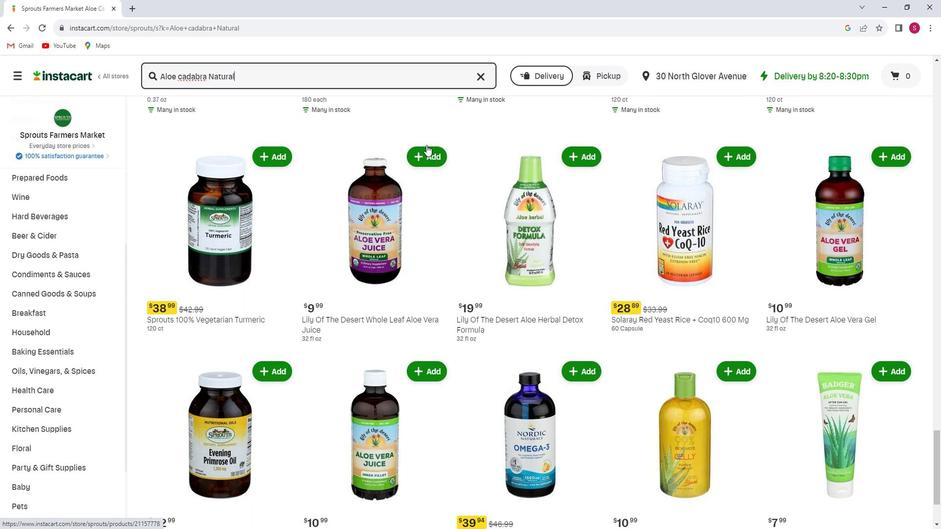 
Action: Mouse scrolled (424, 145) with delta (0, 0)
Screenshot: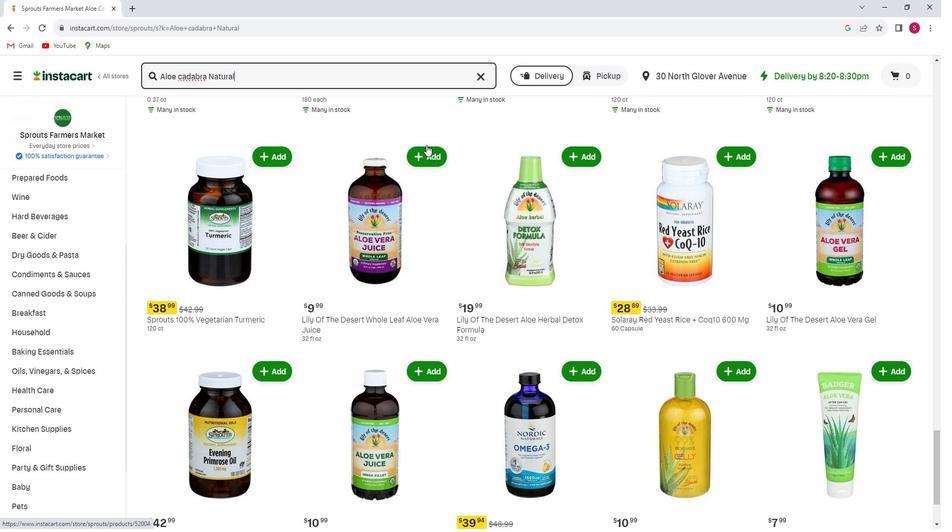 
Action: Mouse scrolled (424, 145) with delta (0, 0)
Screenshot: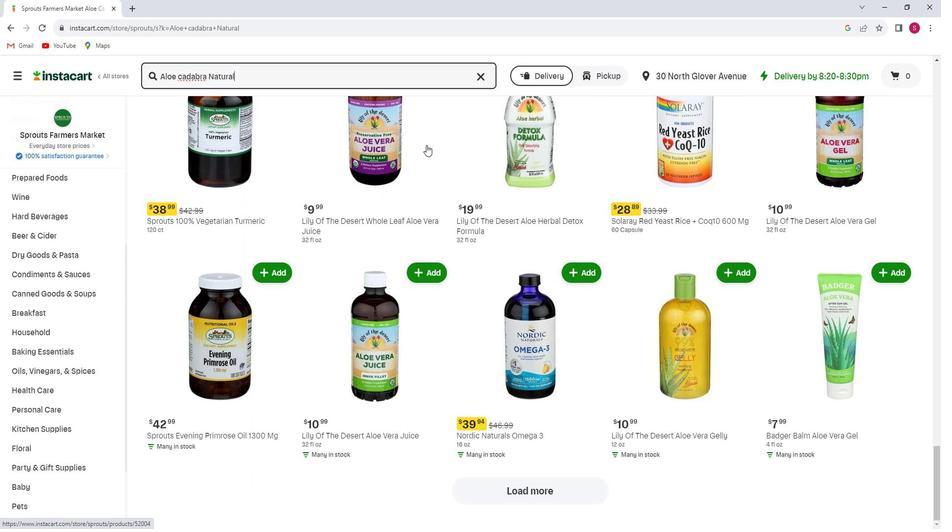 
Action: Mouse scrolled (424, 145) with delta (0, 0)
Screenshot: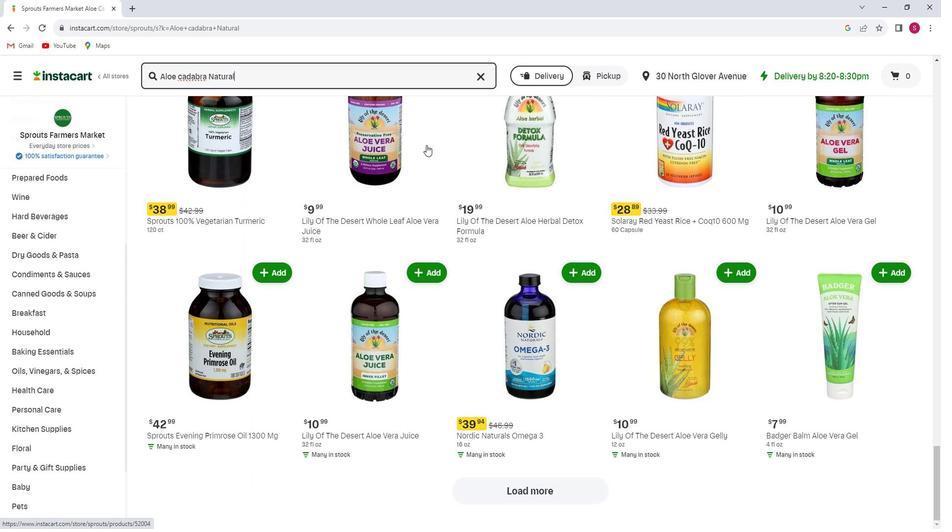 
Action: Mouse scrolled (424, 145) with delta (0, 0)
Screenshot: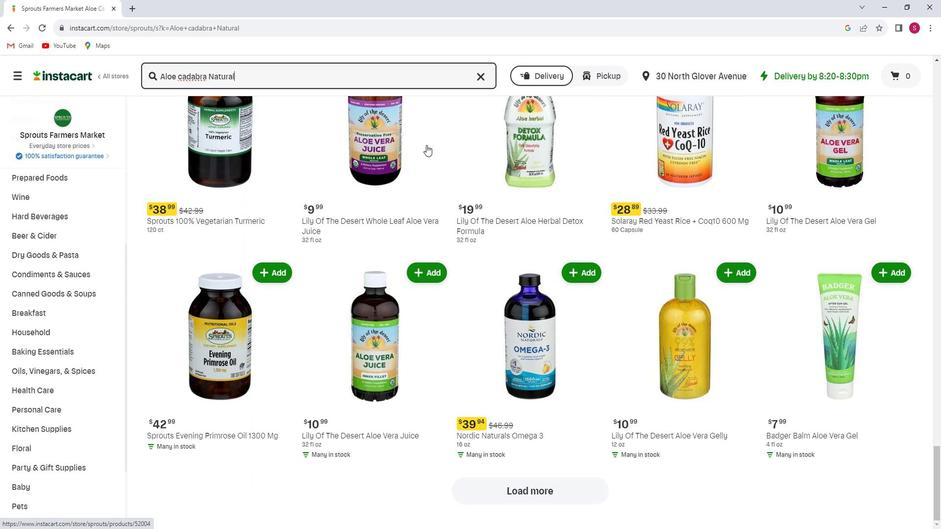 
Action: Mouse scrolled (424, 145) with delta (0, 0)
Screenshot: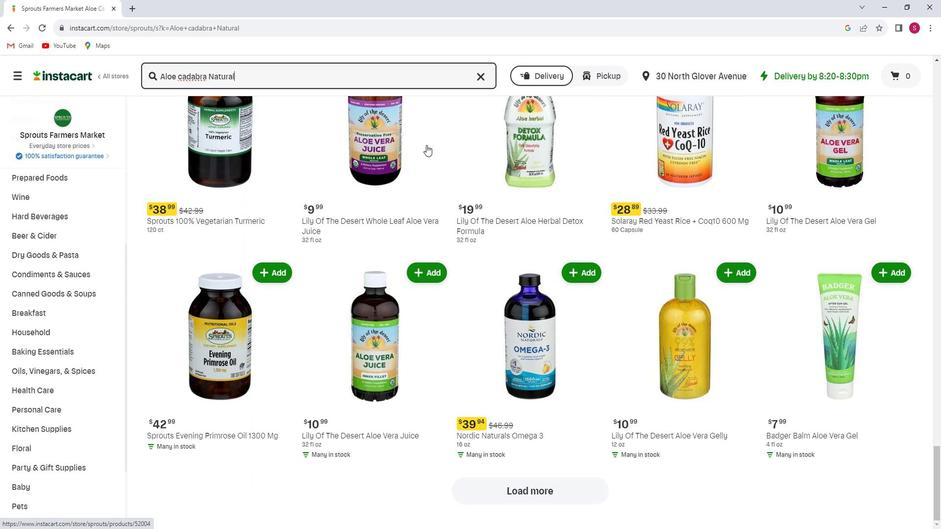 
Action: Mouse scrolled (424, 146) with delta (0, 0)
Screenshot: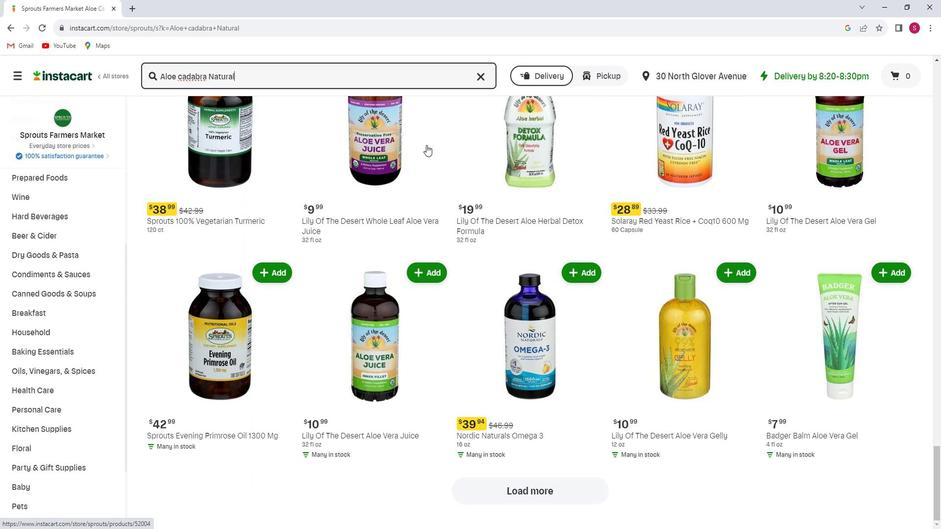
Action: Mouse scrolled (424, 145) with delta (0, 0)
Screenshot: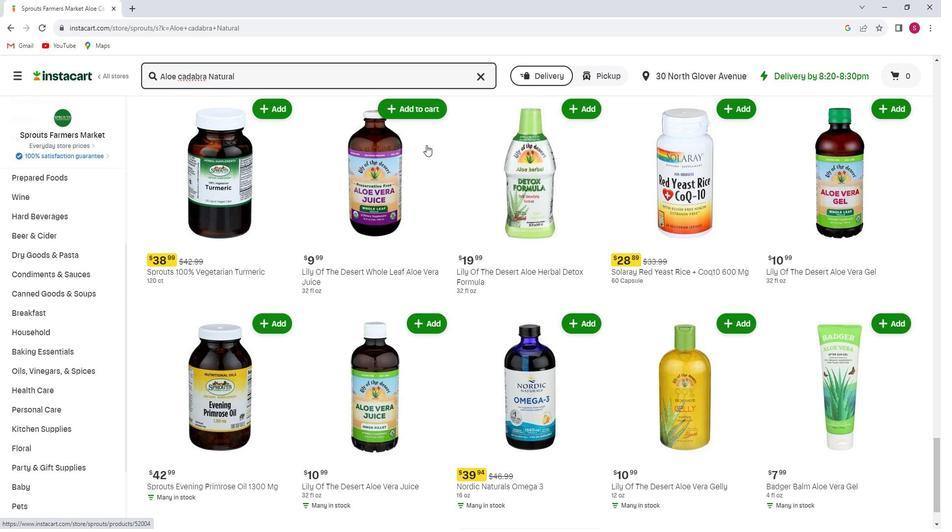 
